 Task: Search round trip flight ticket for 4 adults, 2 children, 2 infants in seat and 1 infant on lap in premium economy from Laramie: Laramie Regional Airport to Evansville: Evansville Regional Airport on 5-3-2023 and return on 5-3-2023. Choice of flights is JetBlue. Number of bags: 9 checked bags. Price is upto 94000. Outbound departure time preference is 10:45.
Action: Mouse moved to (309, 261)
Screenshot: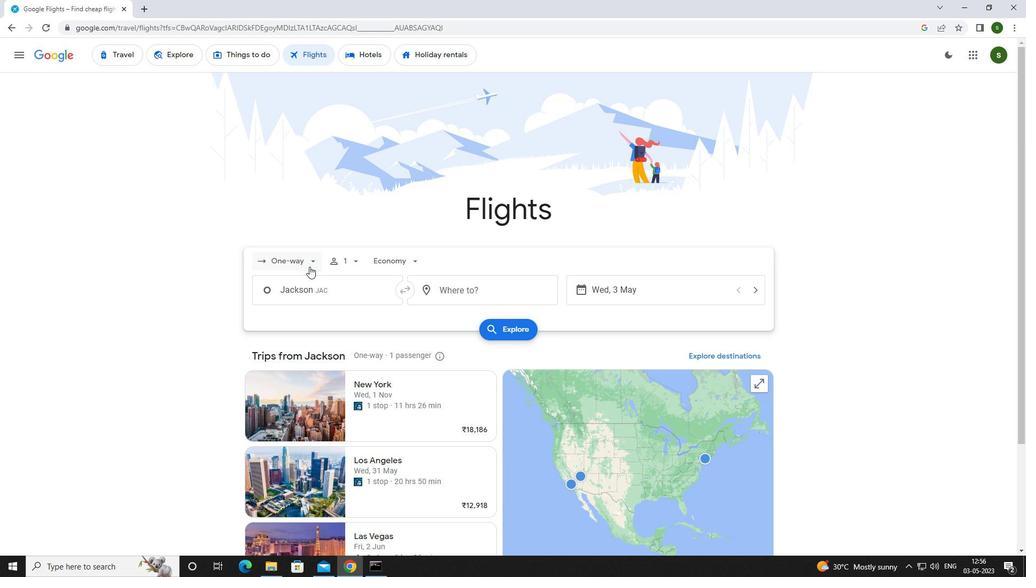 
Action: Mouse pressed left at (309, 261)
Screenshot: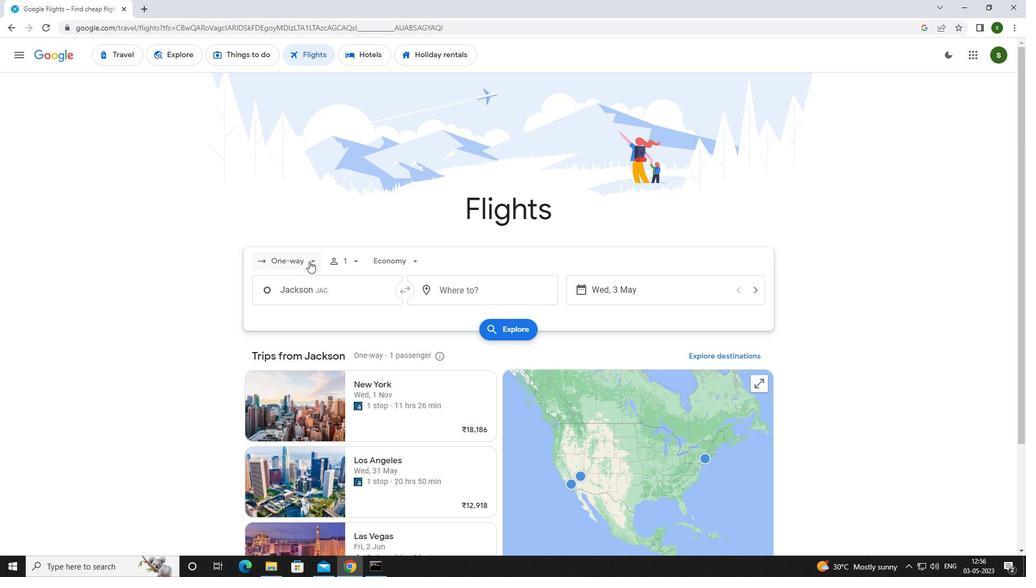 
Action: Mouse moved to (310, 290)
Screenshot: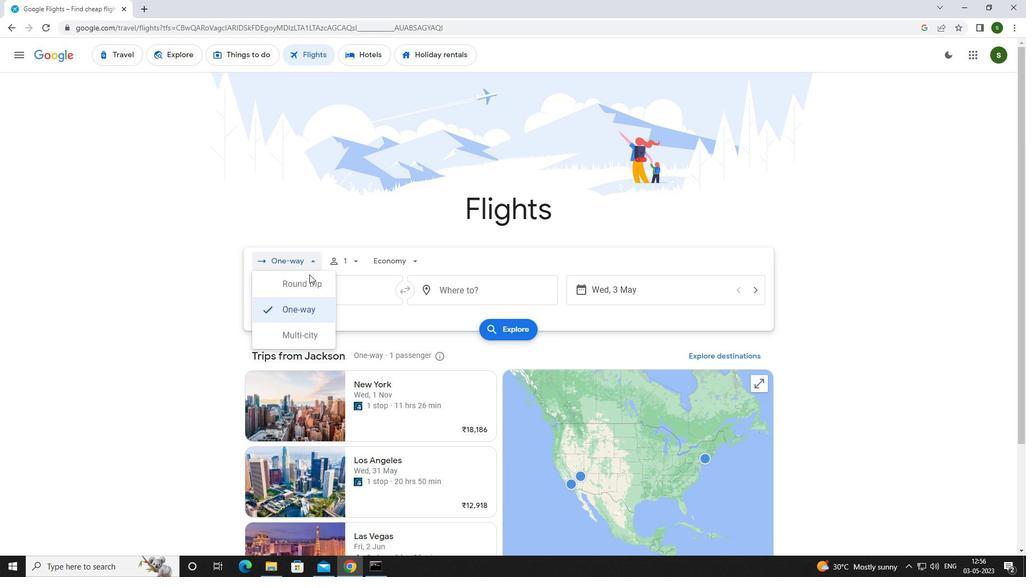 
Action: Mouse pressed left at (310, 290)
Screenshot: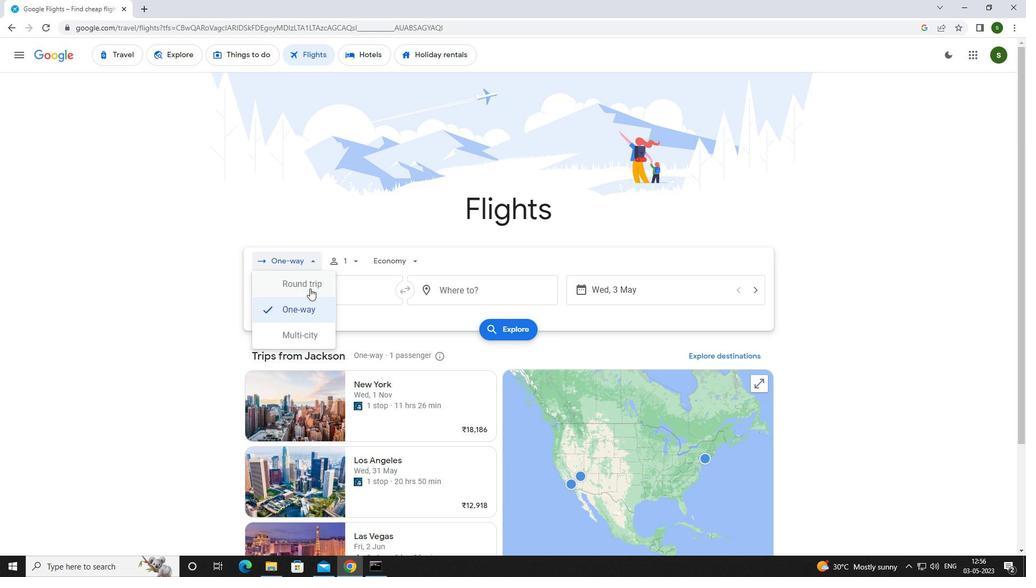 
Action: Mouse moved to (362, 263)
Screenshot: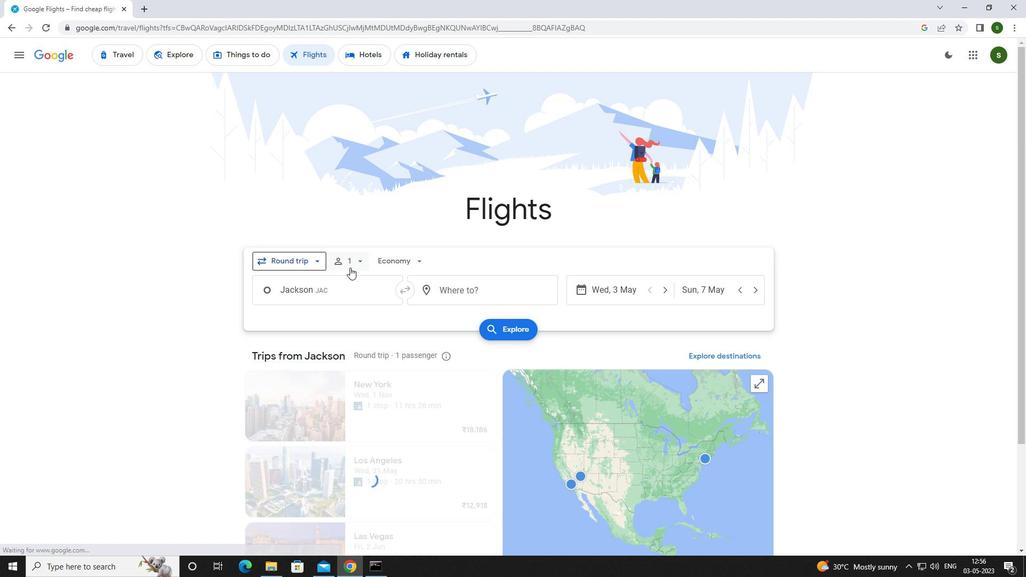 
Action: Mouse pressed left at (362, 263)
Screenshot: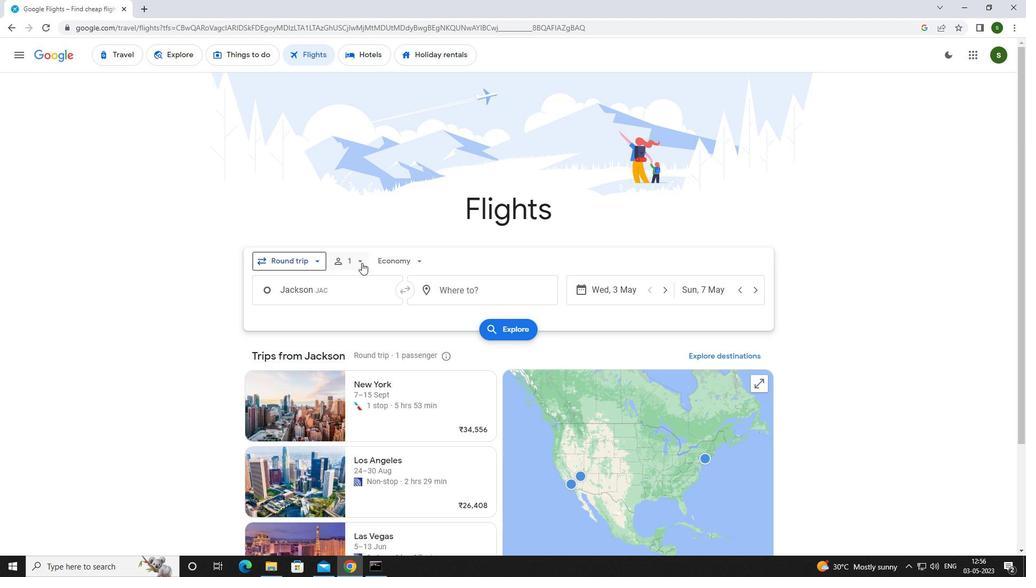 
Action: Mouse moved to (440, 288)
Screenshot: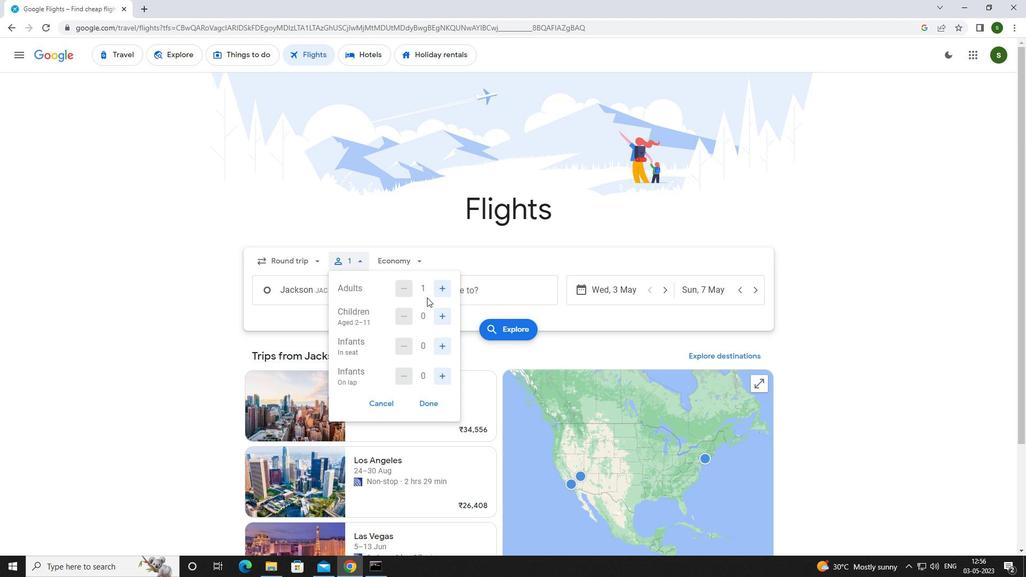 
Action: Mouse pressed left at (440, 288)
Screenshot: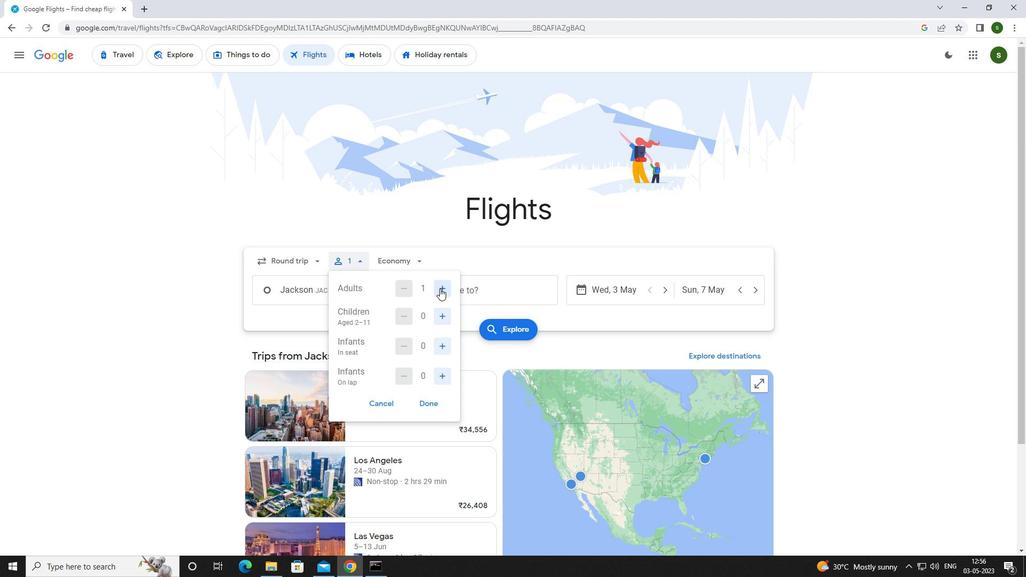 
Action: Mouse pressed left at (440, 288)
Screenshot: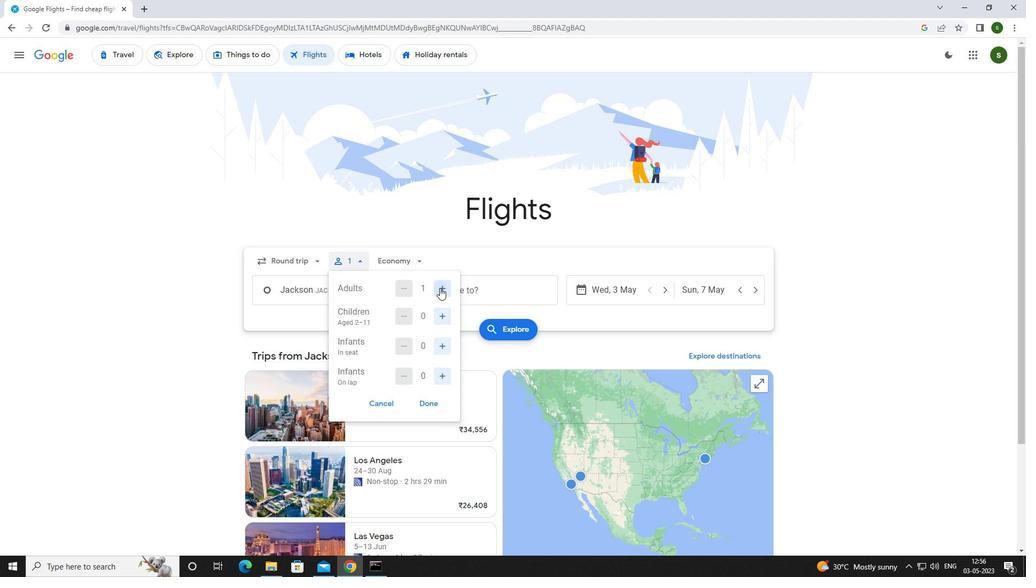 
Action: Mouse pressed left at (440, 288)
Screenshot: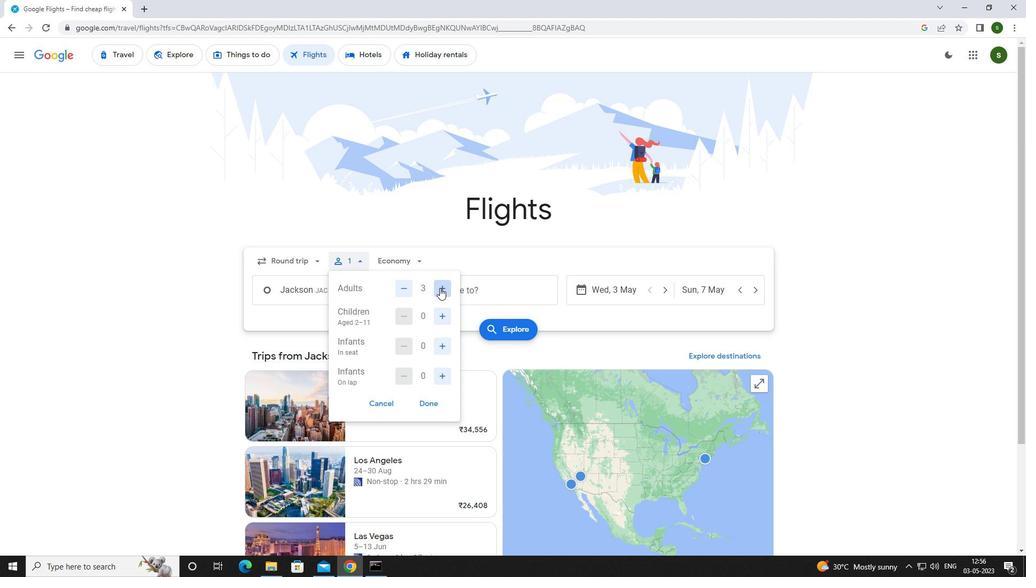 
Action: Mouse moved to (439, 306)
Screenshot: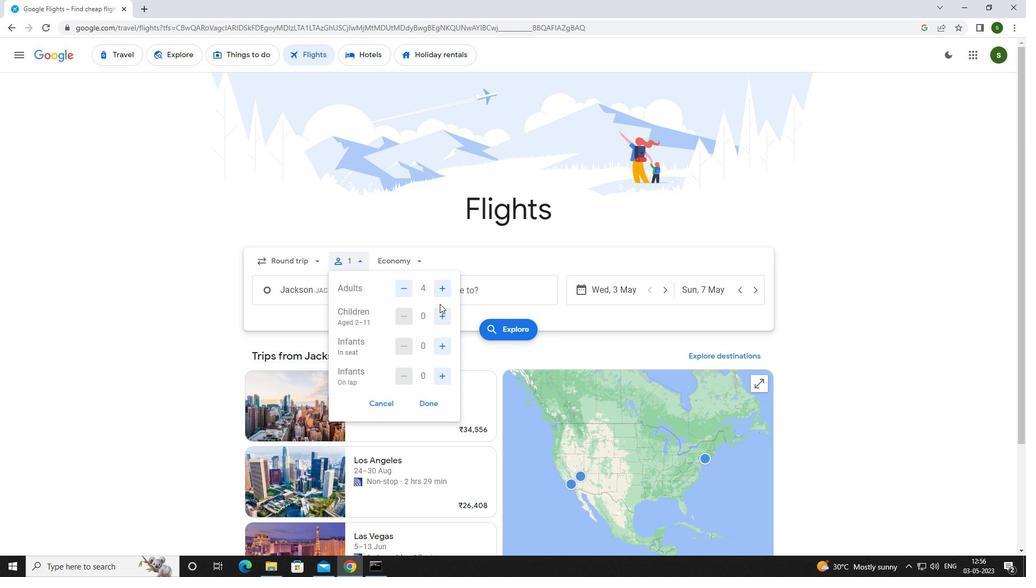 
Action: Mouse pressed left at (439, 306)
Screenshot: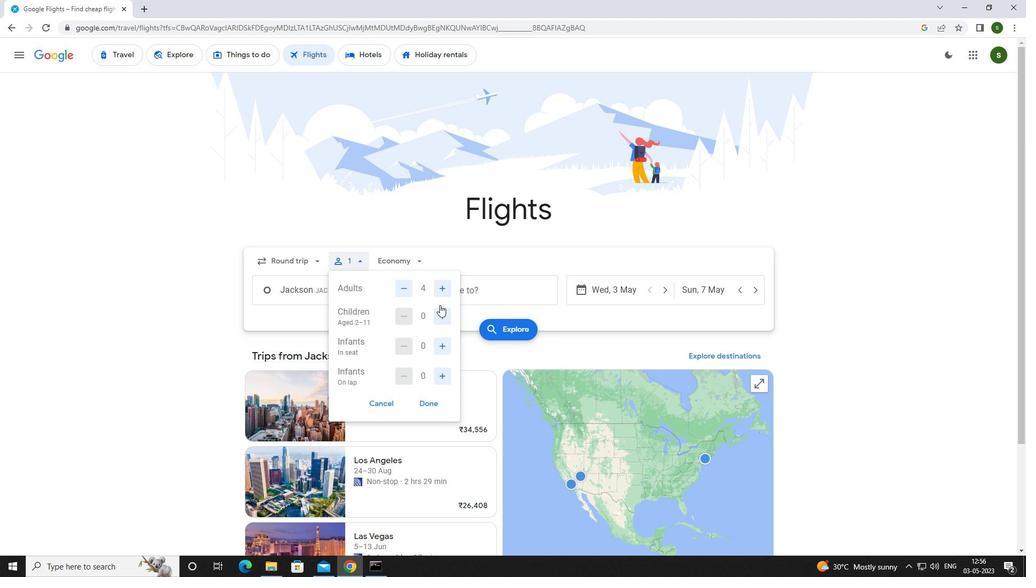 
Action: Mouse pressed left at (439, 306)
Screenshot: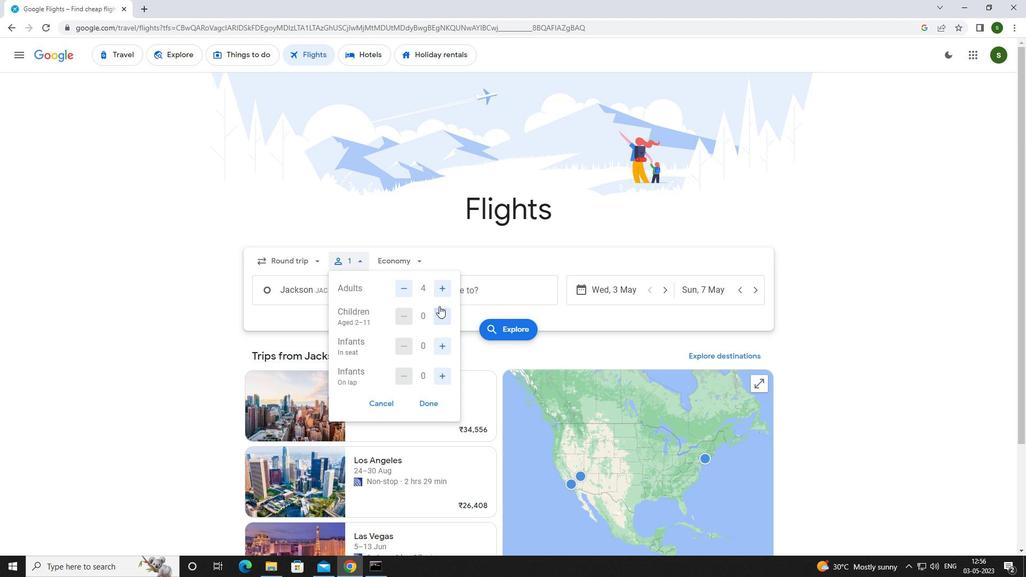 
Action: Mouse moved to (440, 348)
Screenshot: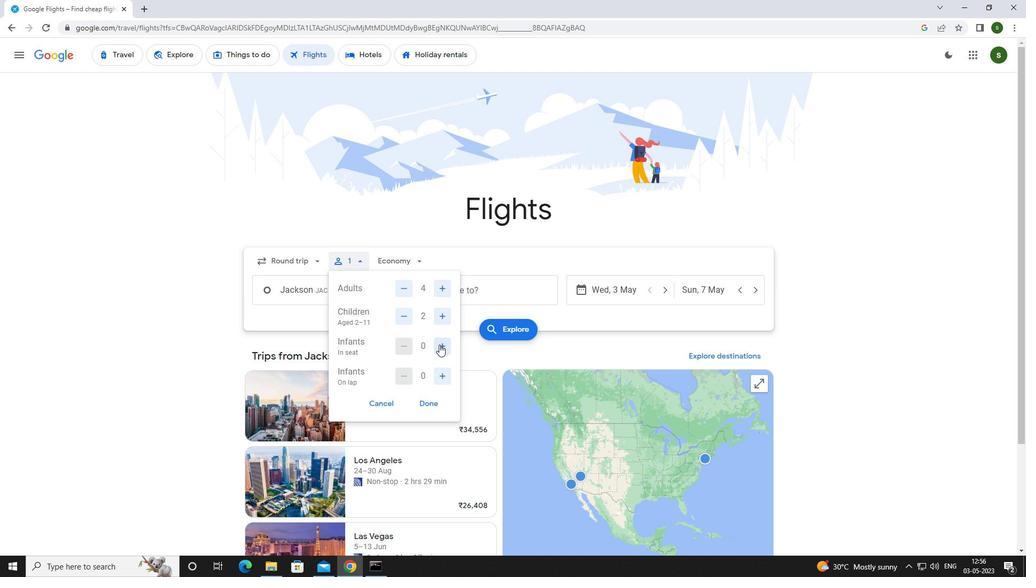 
Action: Mouse pressed left at (440, 348)
Screenshot: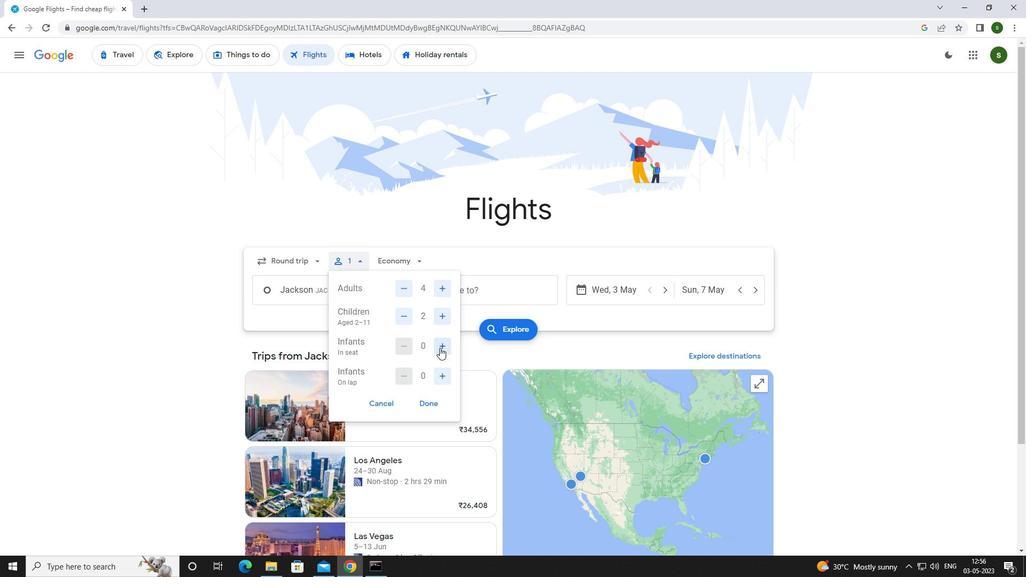 
Action: Mouse pressed left at (440, 348)
Screenshot: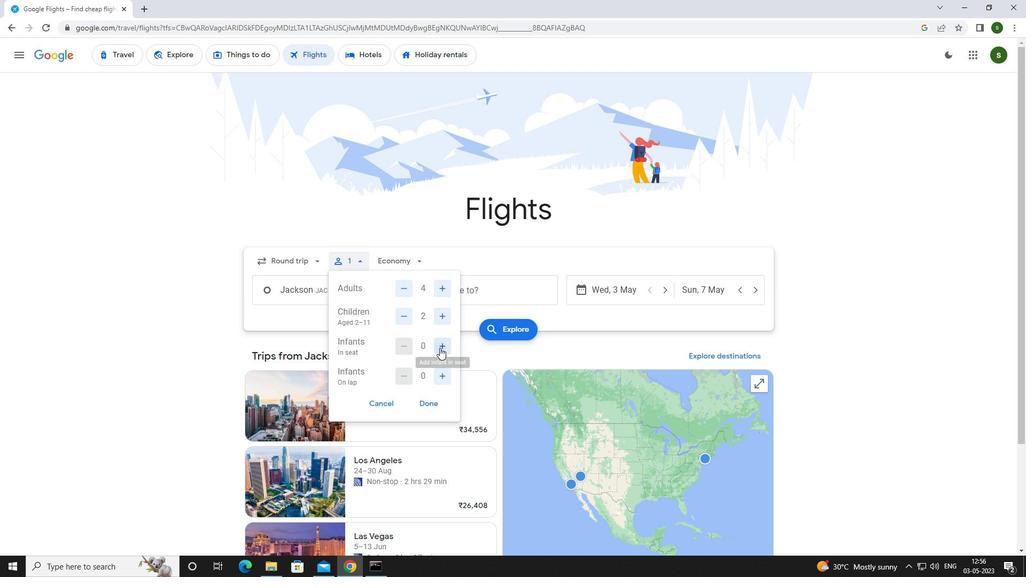 
Action: Mouse moved to (442, 377)
Screenshot: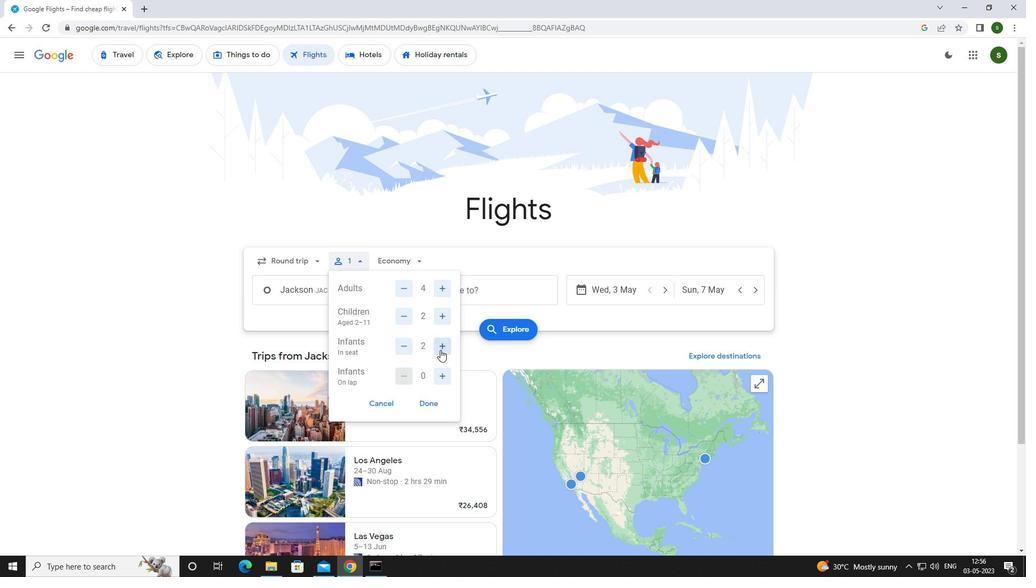 
Action: Mouse pressed left at (442, 377)
Screenshot: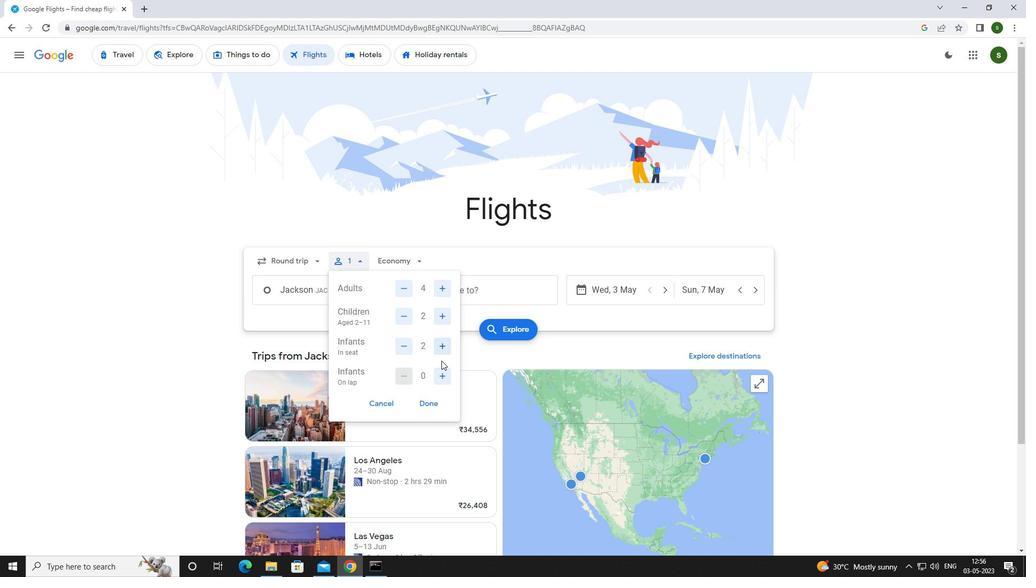 
Action: Mouse moved to (415, 265)
Screenshot: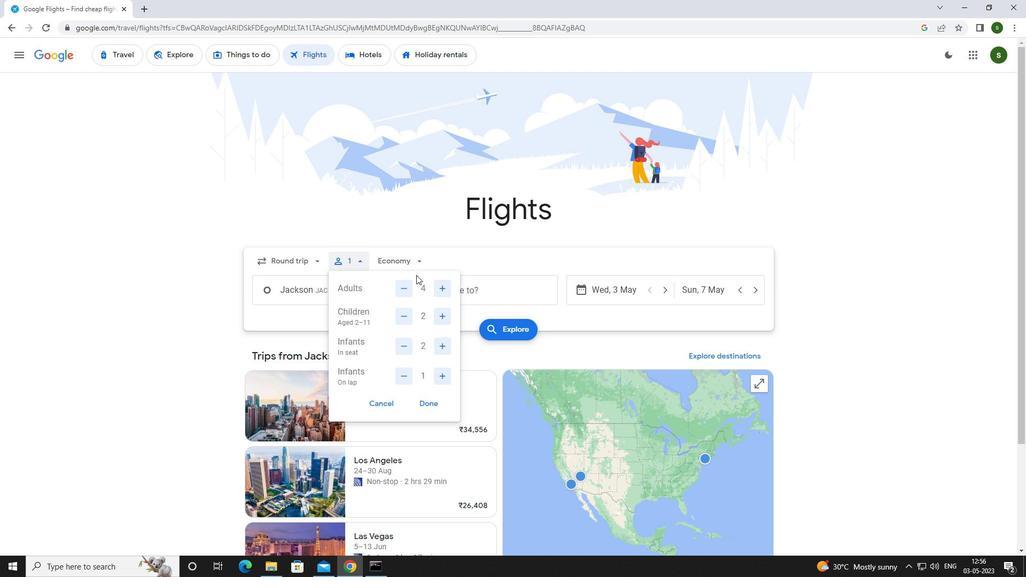 
Action: Mouse pressed left at (415, 265)
Screenshot: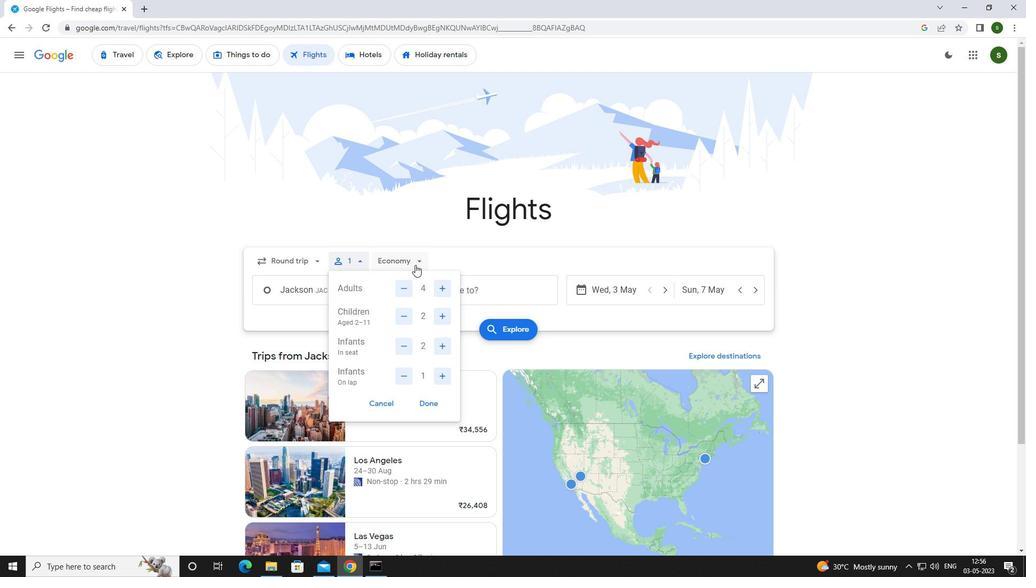 
Action: Mouse moved to (422, 313)
Screenshot: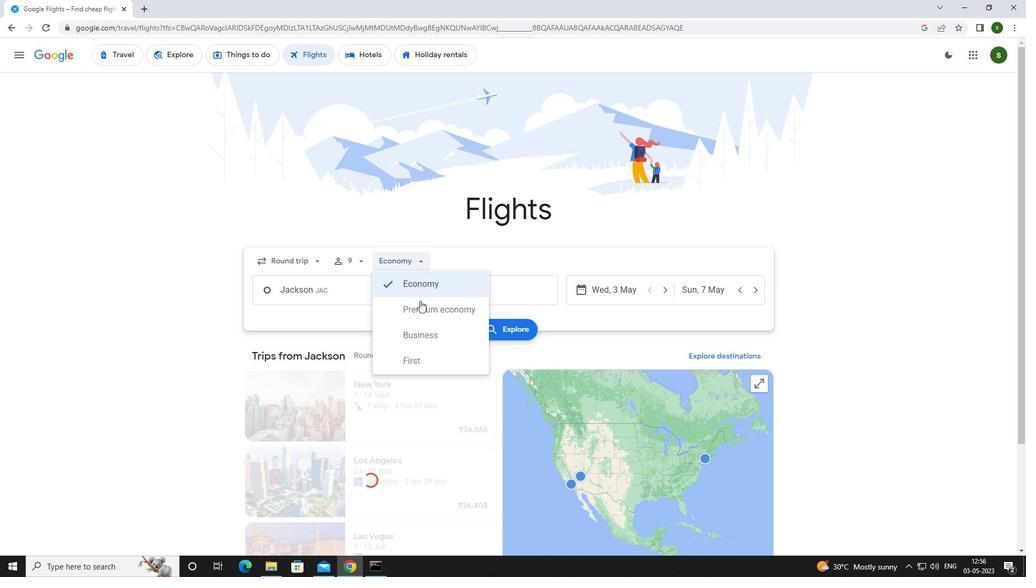 
Action: Mouse pressed left at (422, 313)
Screenshot: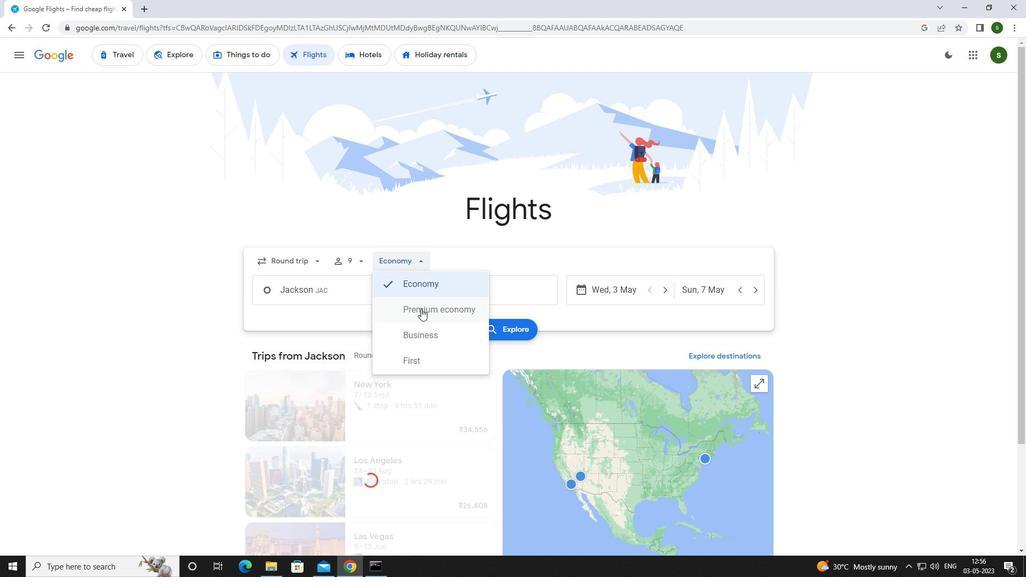 
Action: Mouse moved to (371, 292)
Screenshot: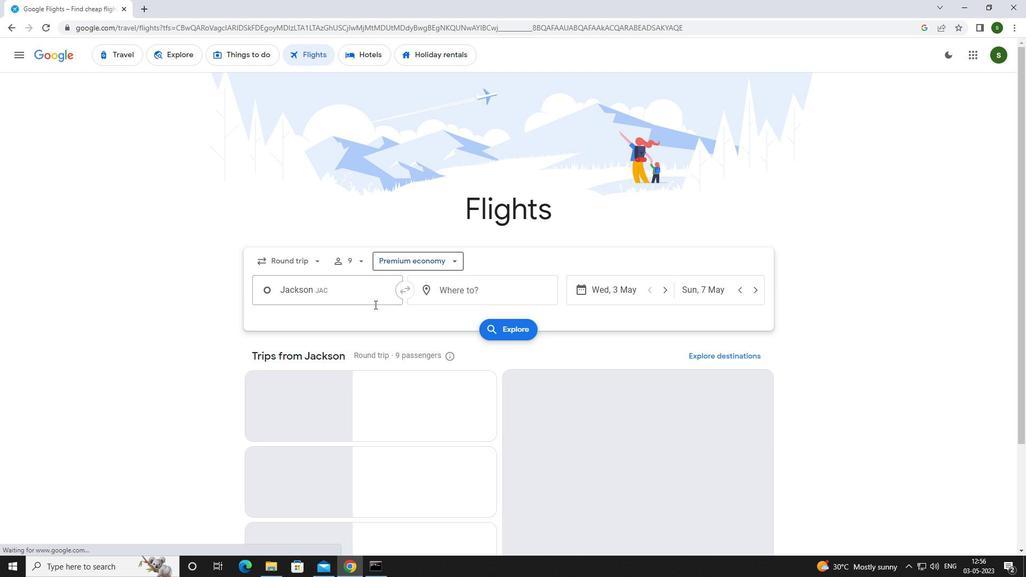
Action: Mouse pressed left at (371, 292)
Screenshot: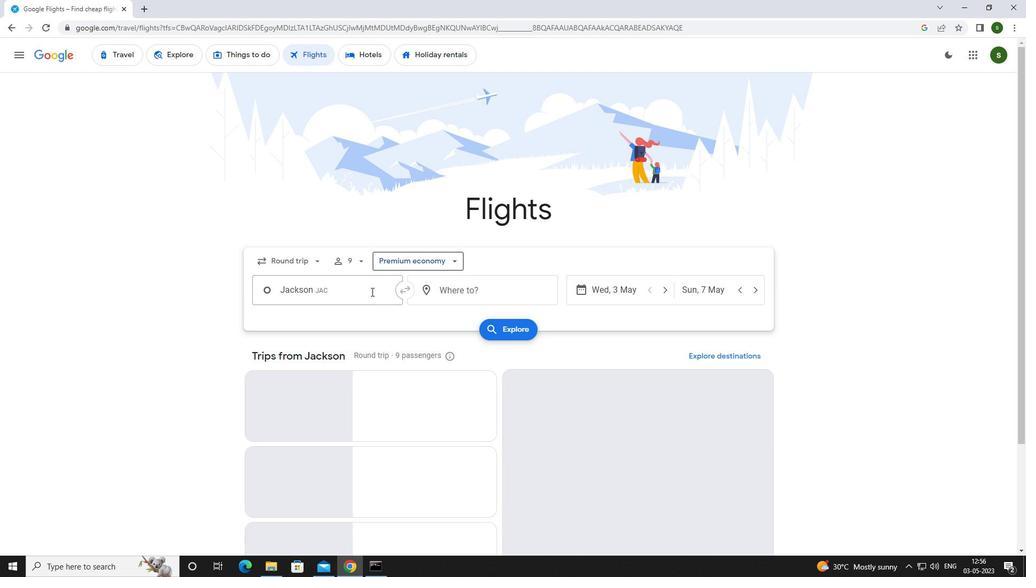 
Action: Mouse moved to (371, 291)
Screenshot: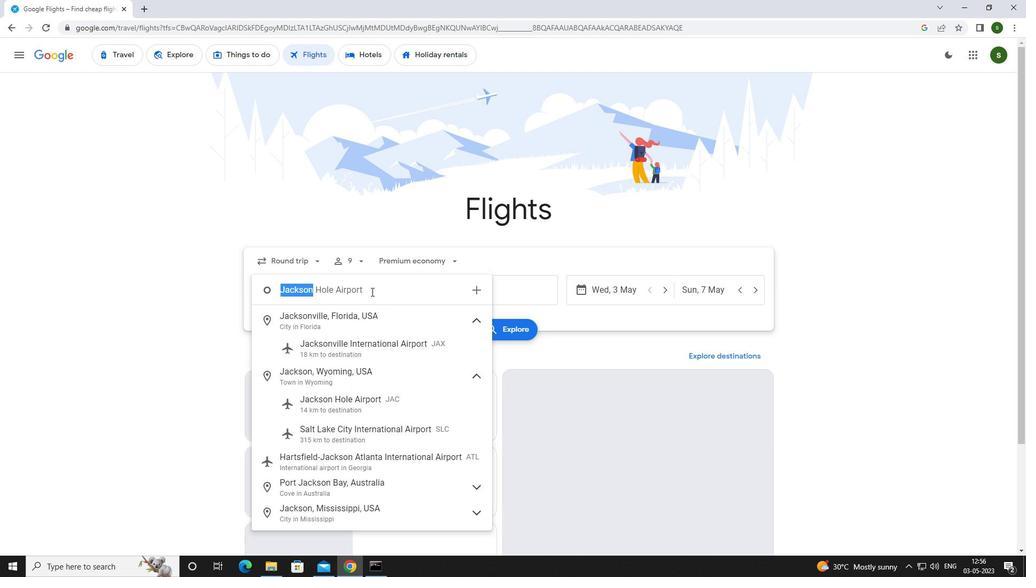 
Action: Key pressed <Key.caps_lock>l<Key.caps_lock>ara
Screenshot: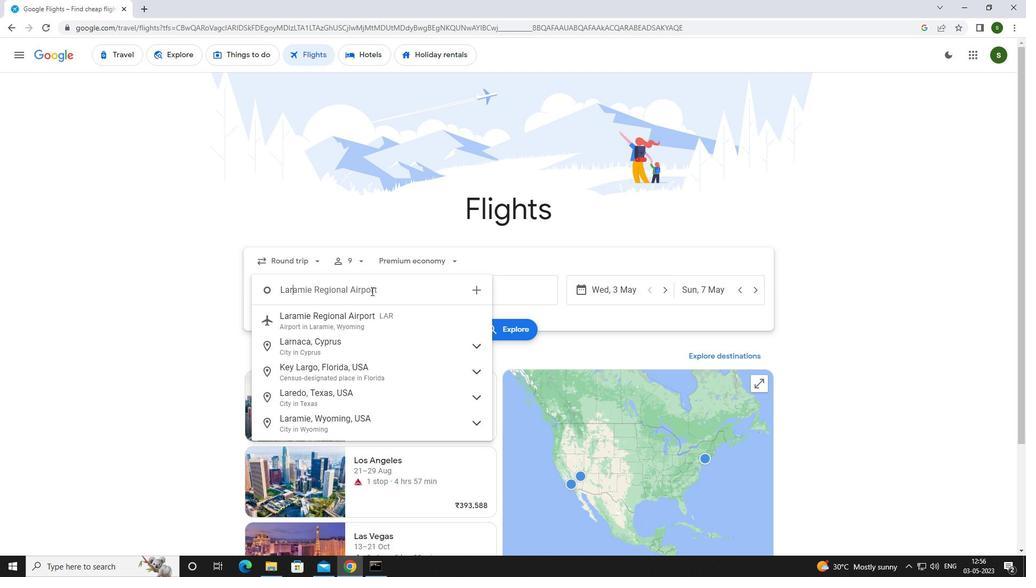 
Action: Mouse moved to (372, 374)
Screenshot: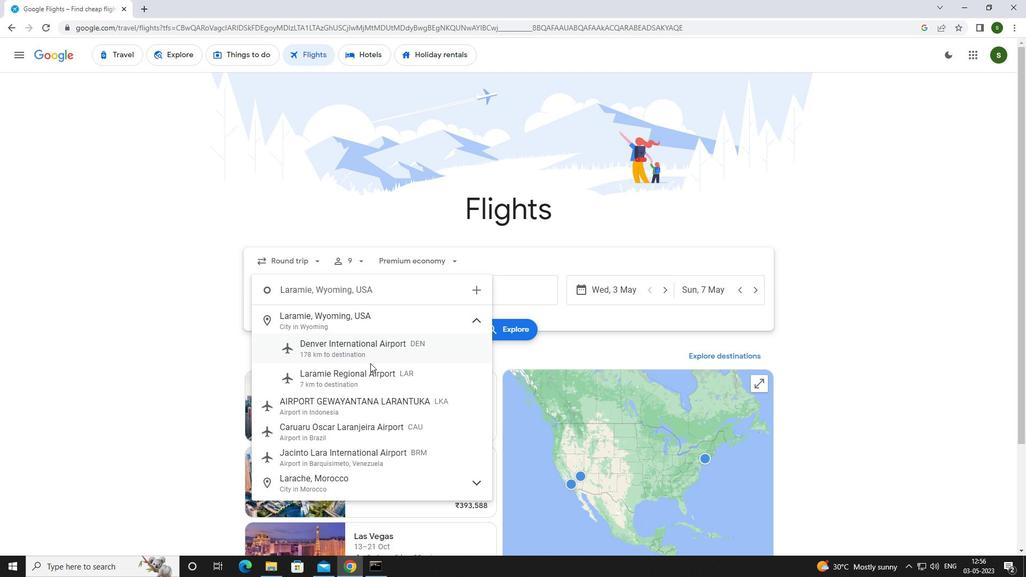 
Action: Mouse pressed left at (372, 374)
Screenshot: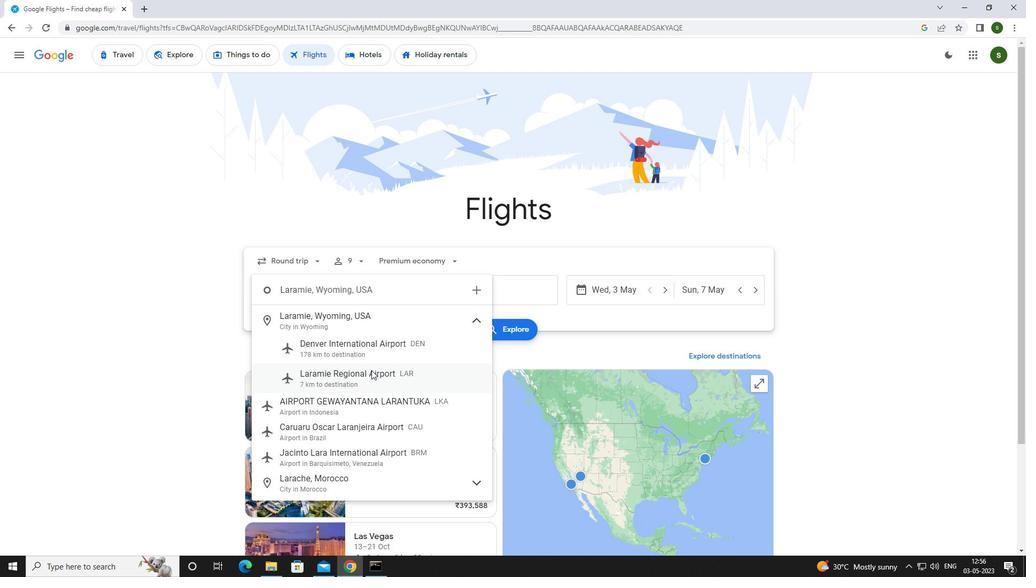 
Action: Mouse moved to (500, 290)
Screenshot: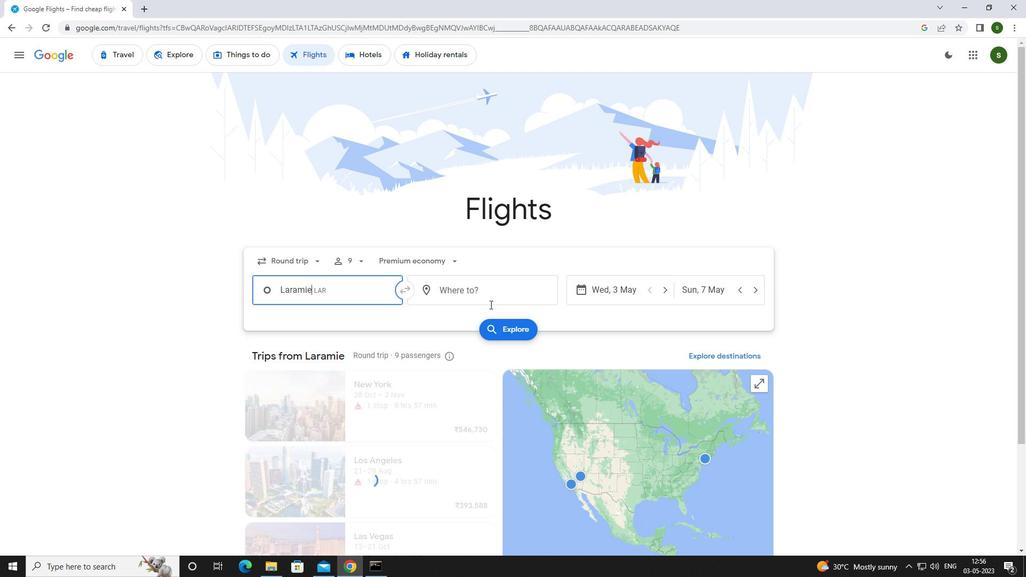 
Action: Mouse pressed left at (500, 290)
Screenshot: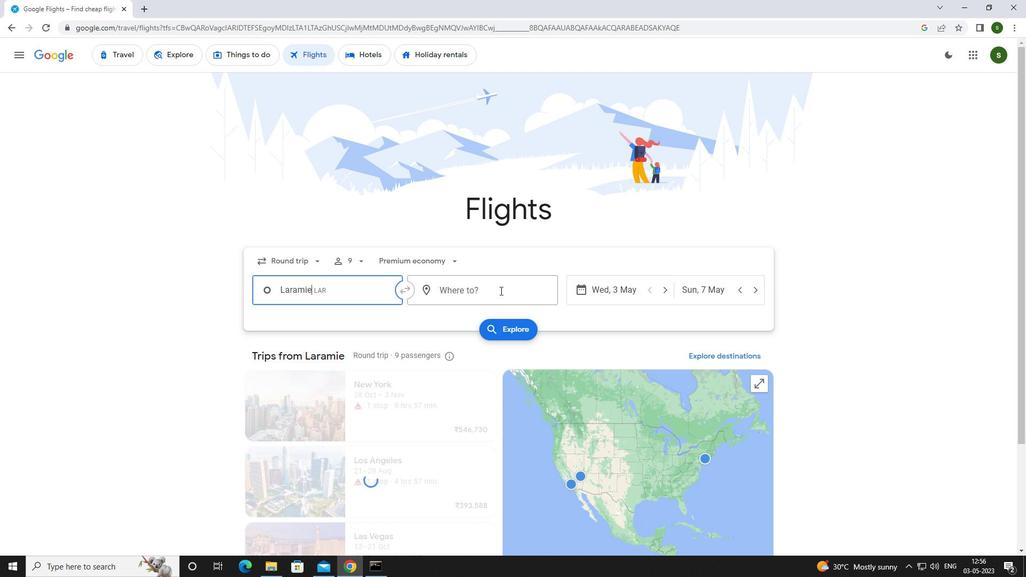 
Action: Key pressed <Key.caps_lock>e<Key.caps_lock>vansv
Screenshot: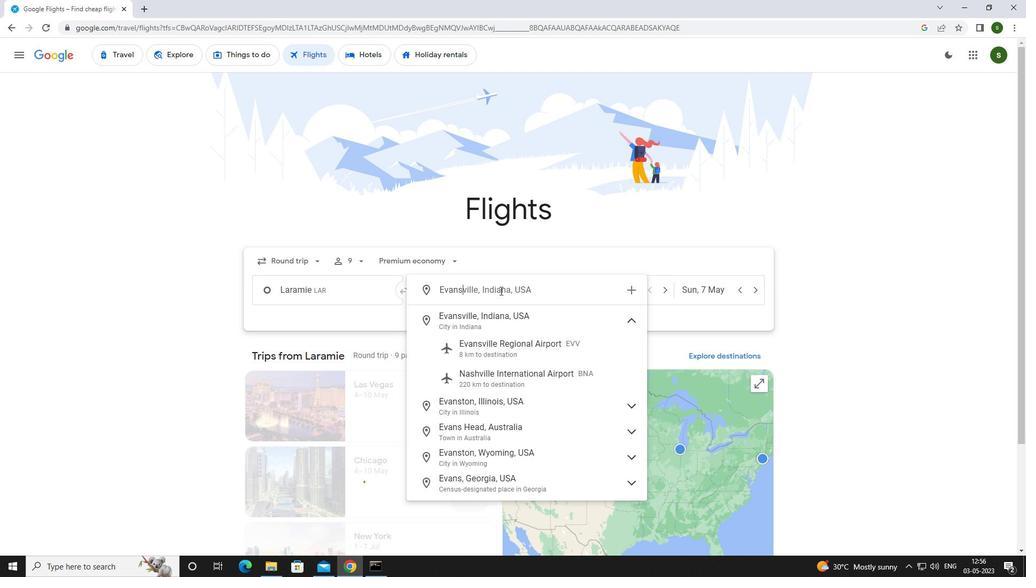
Action: Mouse moved to (504, 352)
Screenshot: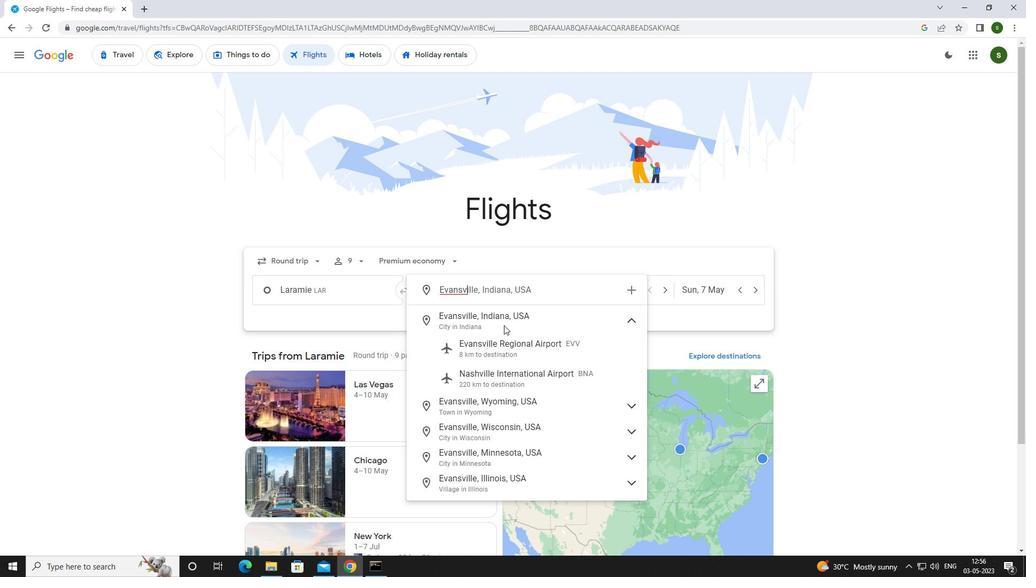 
Action: Mouse pressed left at (504, 352)
Screenshot: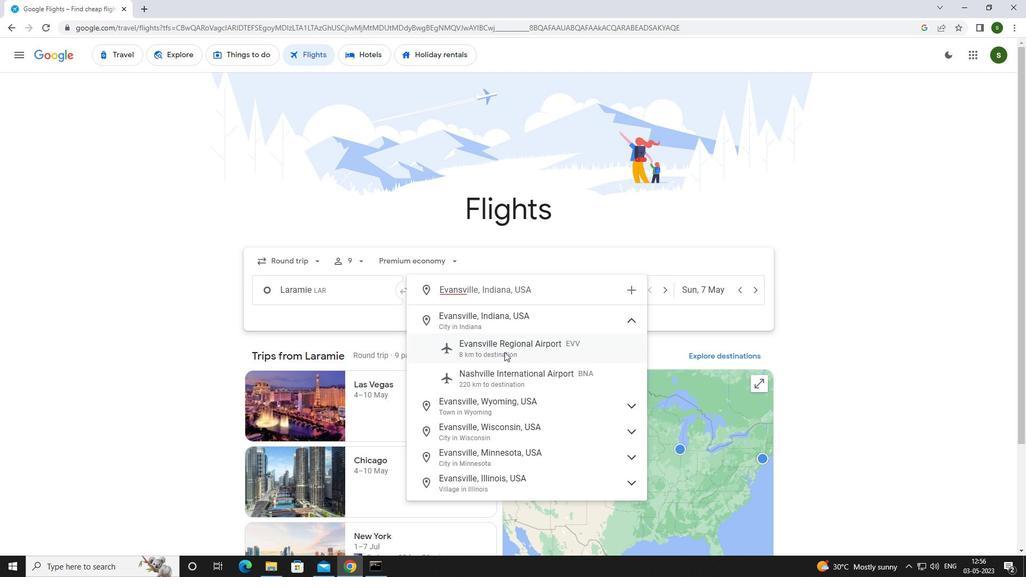 
Action: Mouse moved to (610, 293)
Screenshot: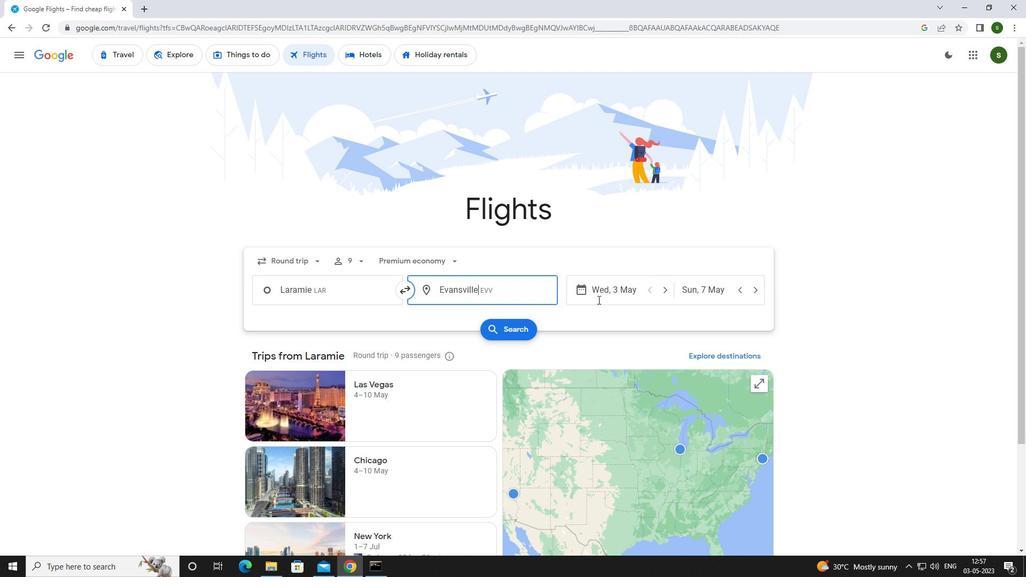 
Action: Mouse pressed left at (610, 293)
Screenshot: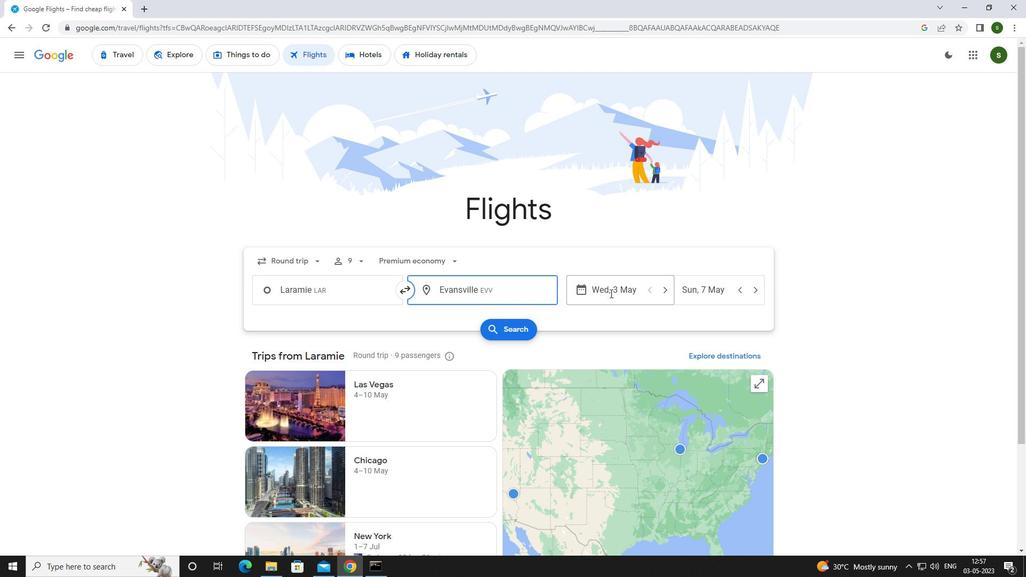 
Action: Mouse moved to (461, 366)
Screenshot: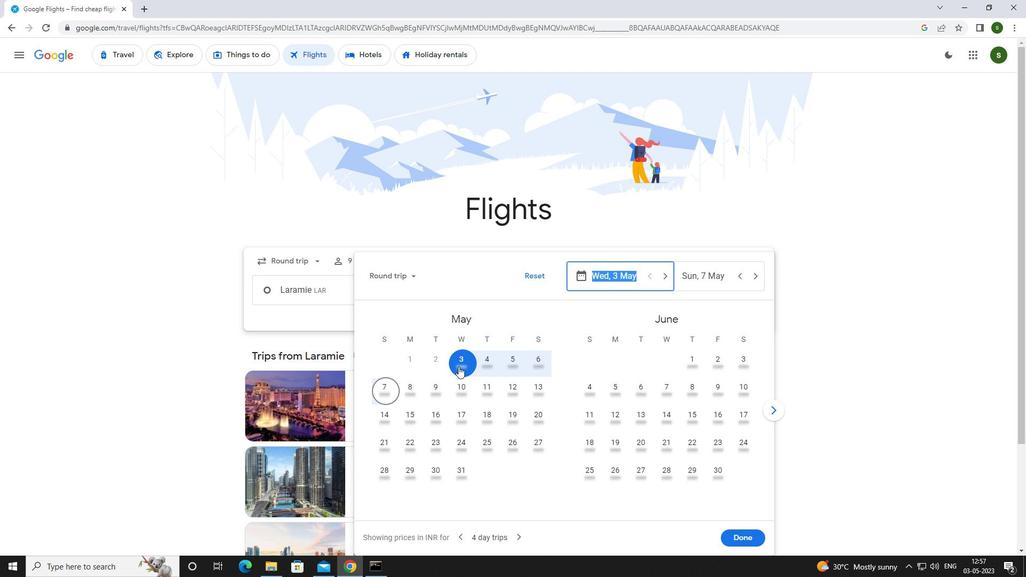 
Action: Mouse pressed left at (461, 366)
Screenshot: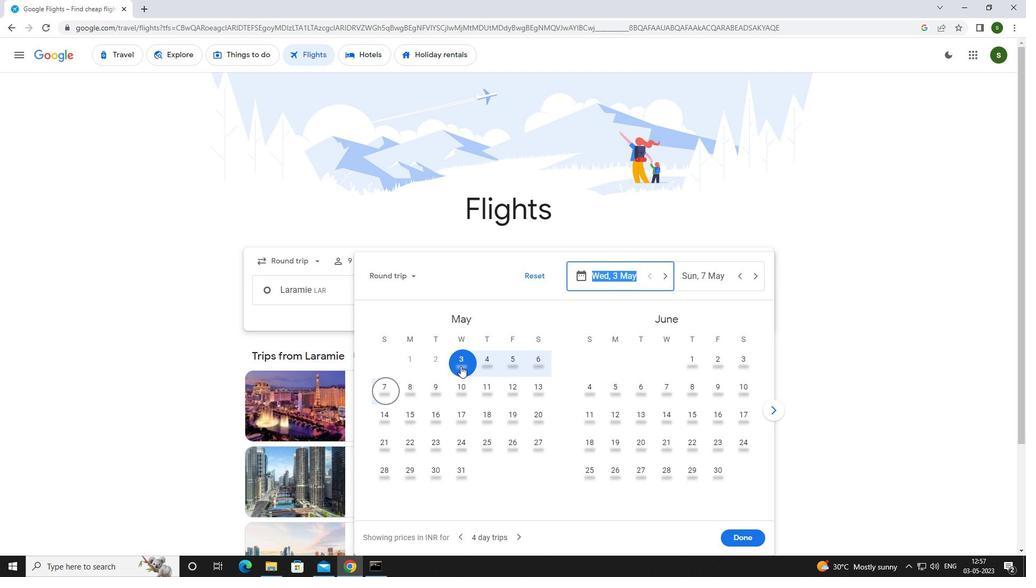 
Action: Mouse moved to (468, 364)
Screenshot: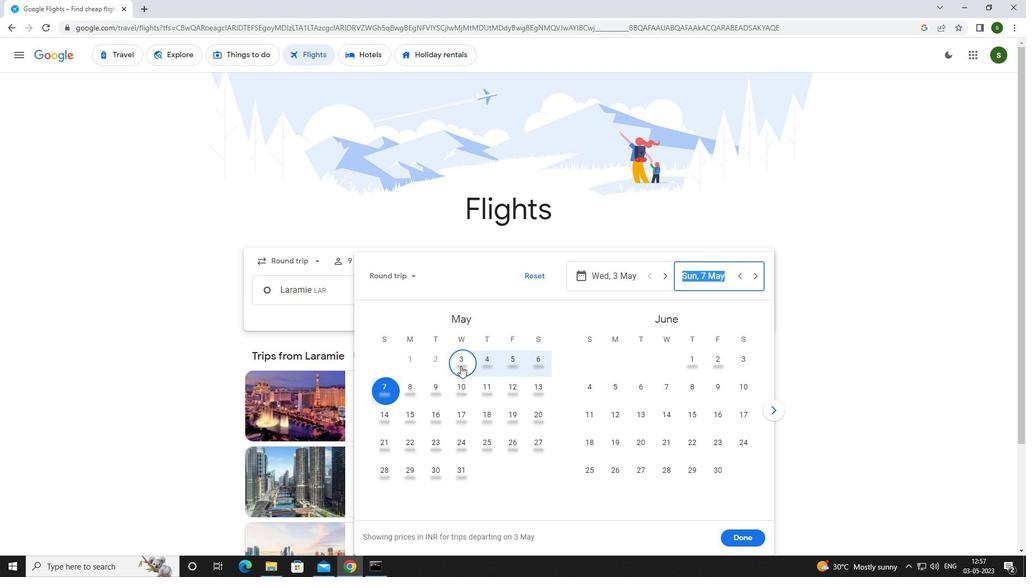
Action: Mouse pressed left at (468, 364)
Screenshot: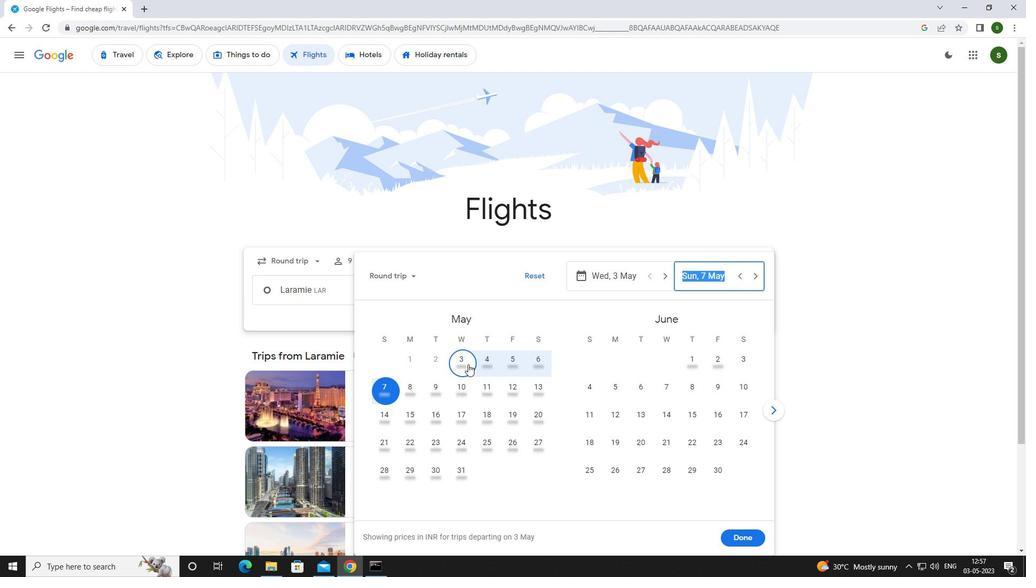 
Action: Mouse moved to (728, 533)
Screenshot: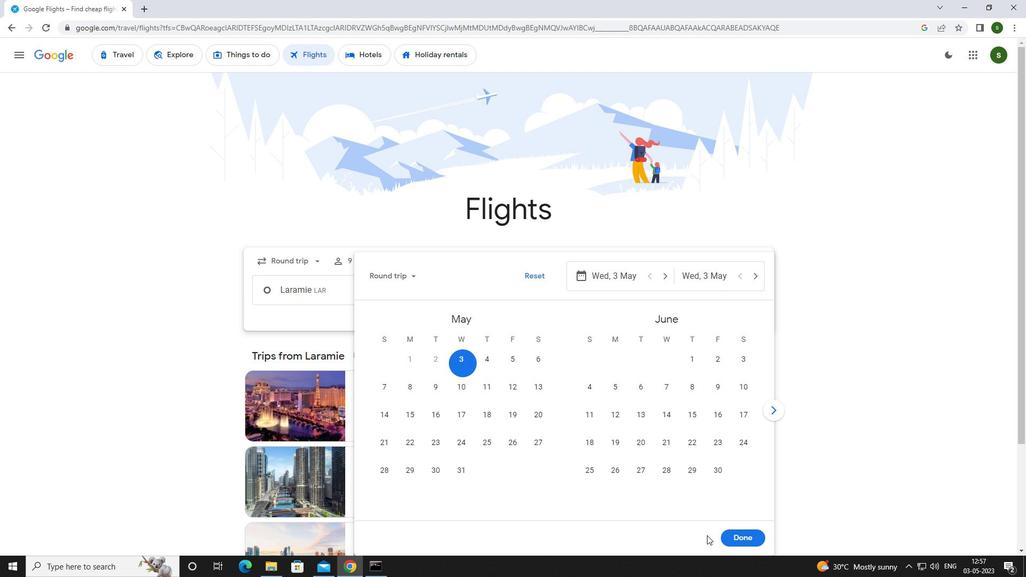 
Action: Mouse pressed left at (728, 533)
Screenshot: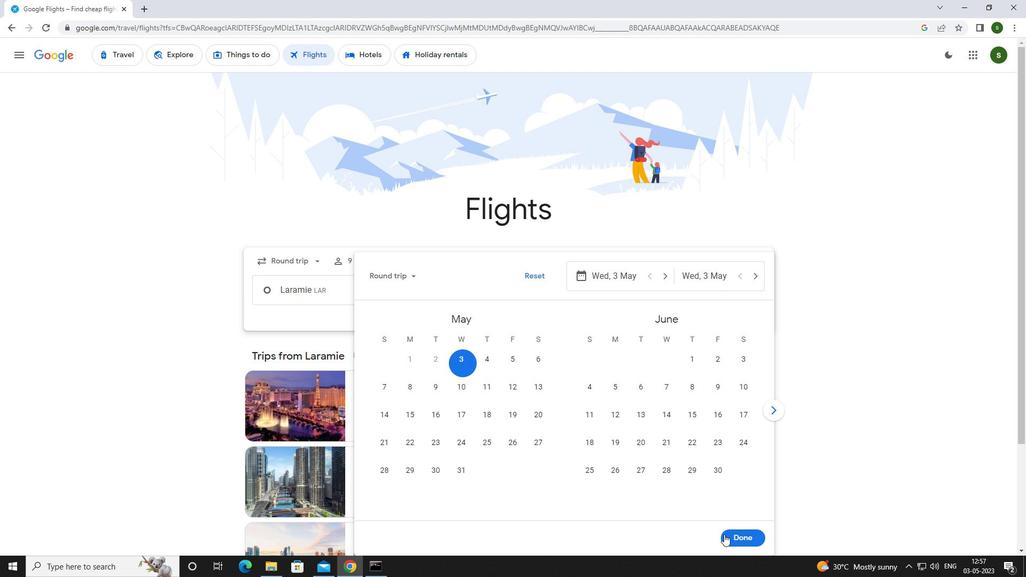 
Action: Mouse moved to (504, 329)
Screenshot: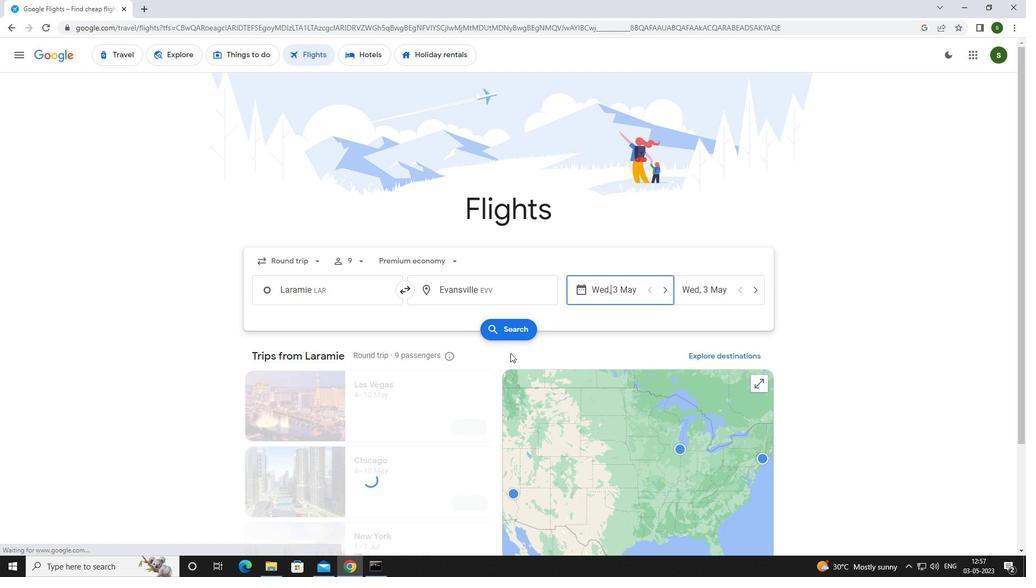 
Action: Mouse pressed left at (504, 329)
Screenshot: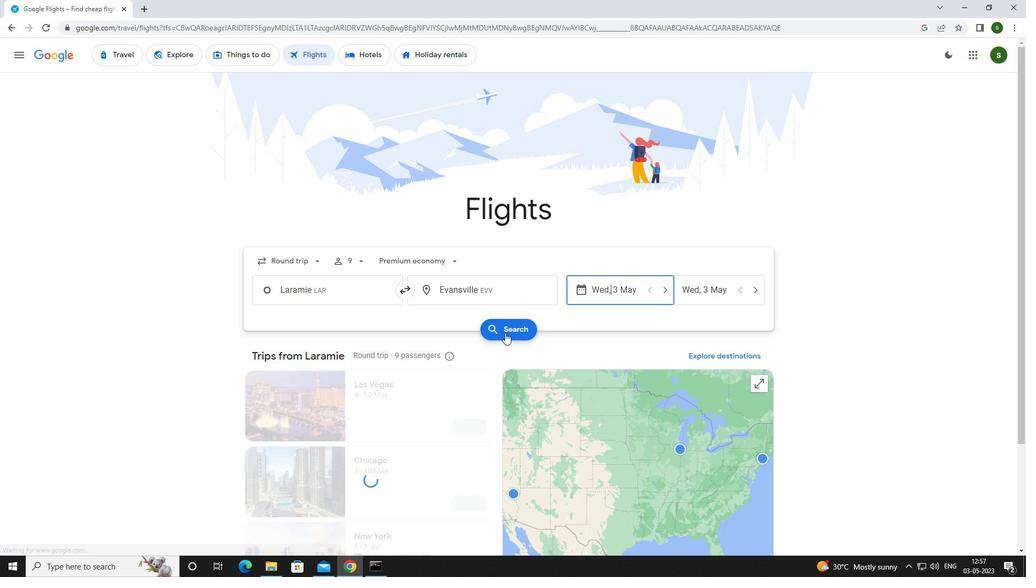 
Action: Mouse moved to (275, 147)
Screenshot: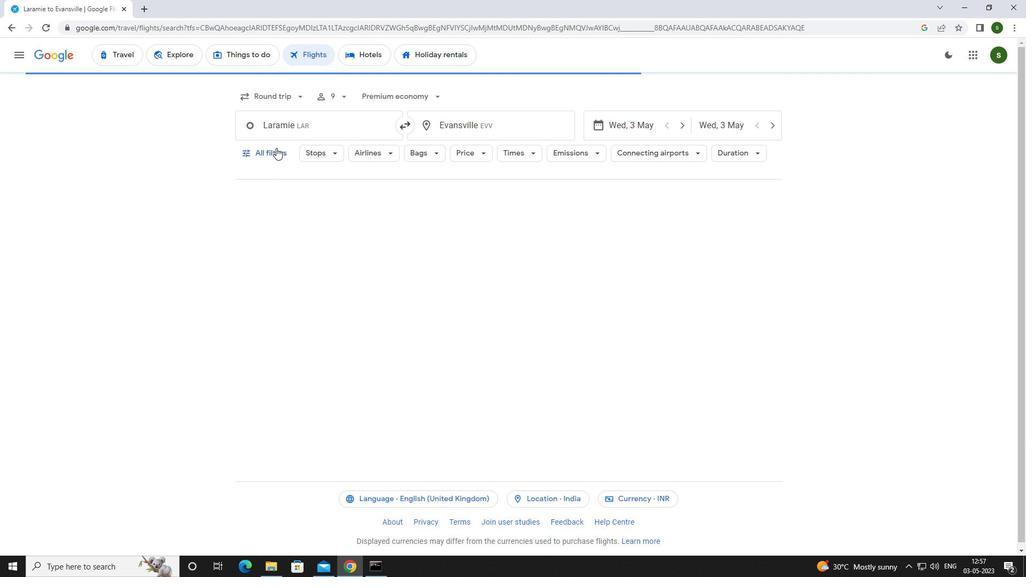 
Action: Mouse pressed left at (275, 147)
Screenshot: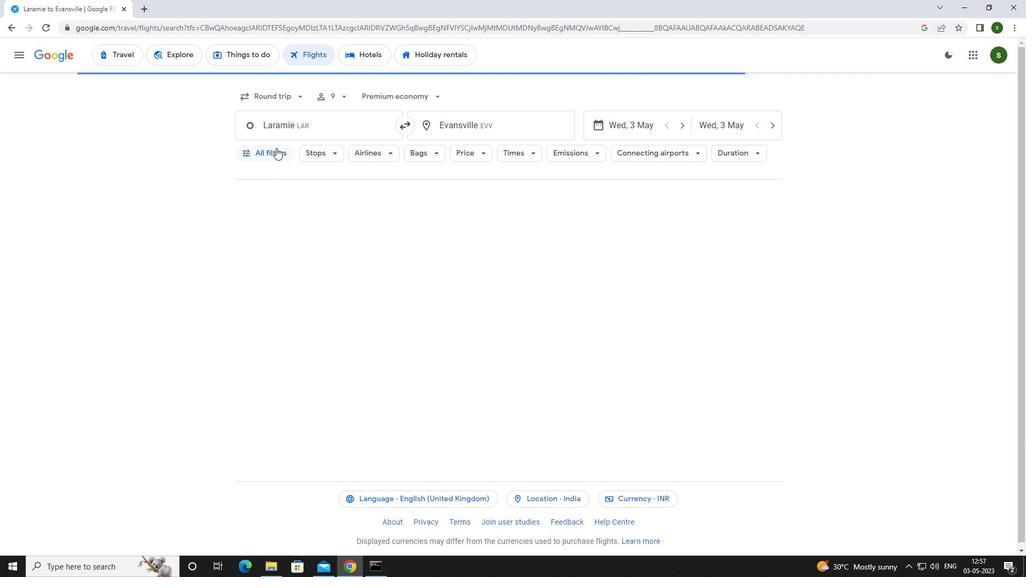 
Action: Mouse moved to (397, 378)
Screenshot: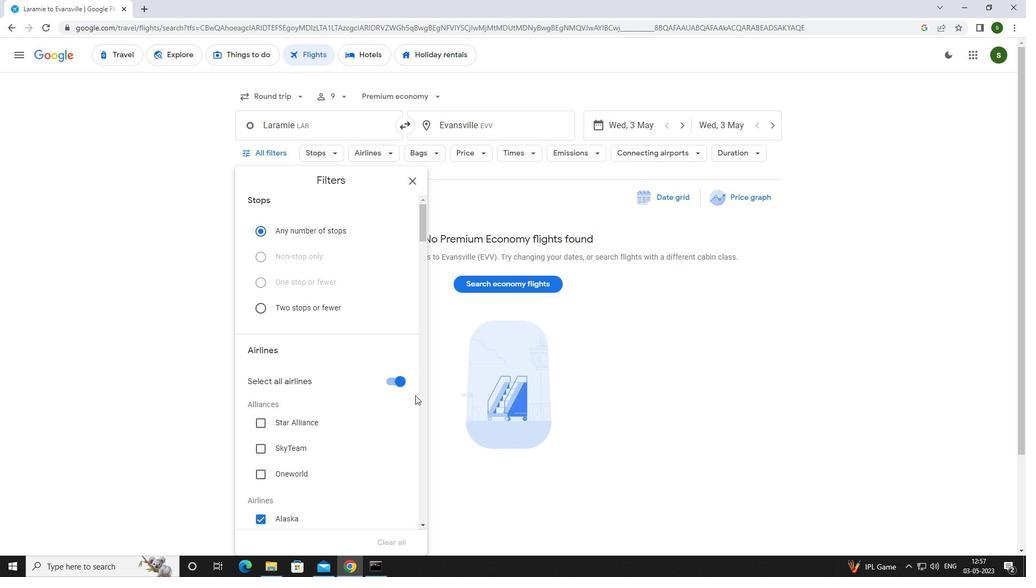 
Action: Mouse pressed left at (397, 378)
Screenshot: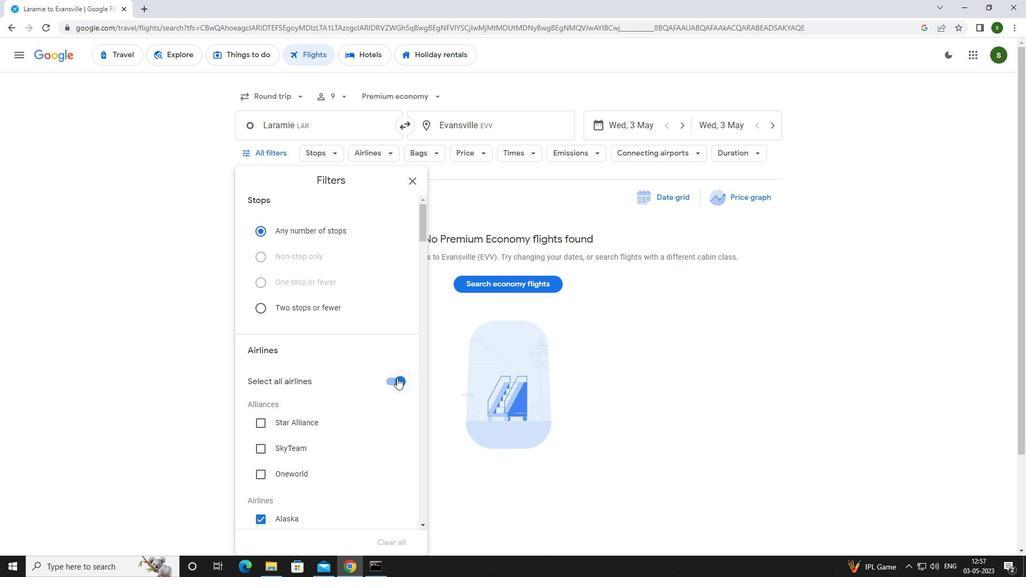 
Action: Mouse moved to (382, 338)
Screenshot: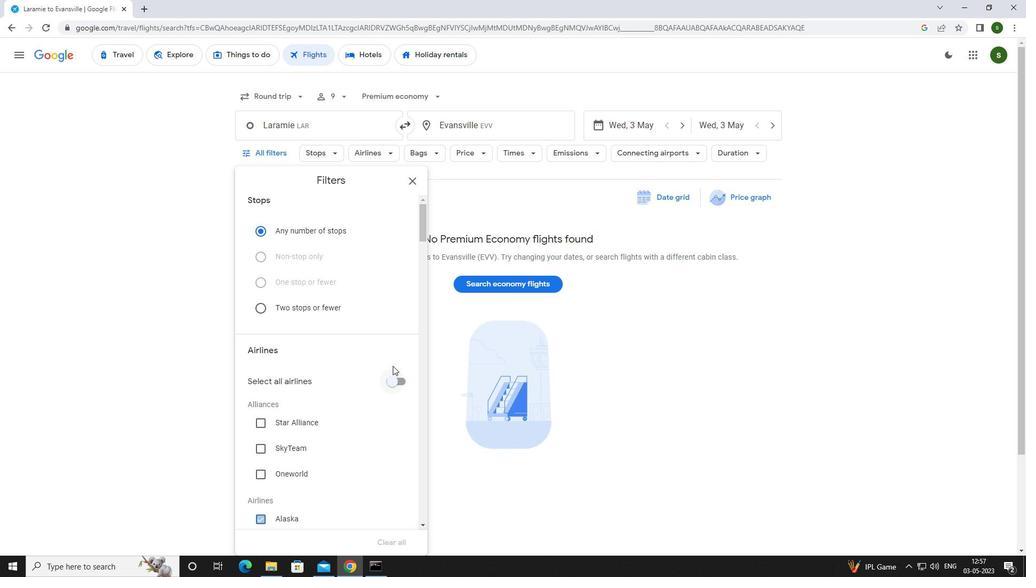 
Action: Mouse scrolled (382, 337) with delta (0, 0)
Screenshot: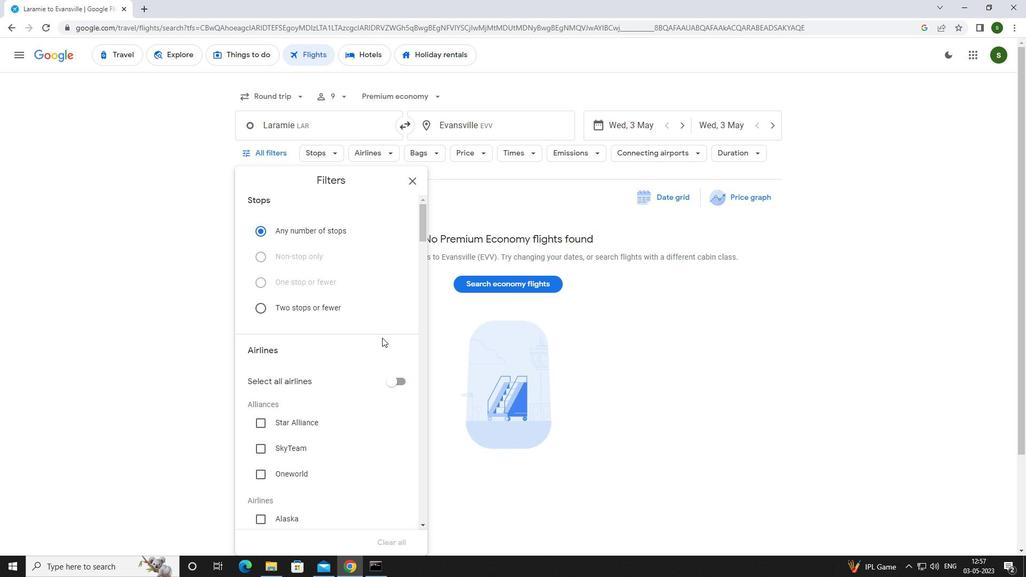 
Action: Mouse scrolled (382, 337) with delta (0, 0)
Screenshot: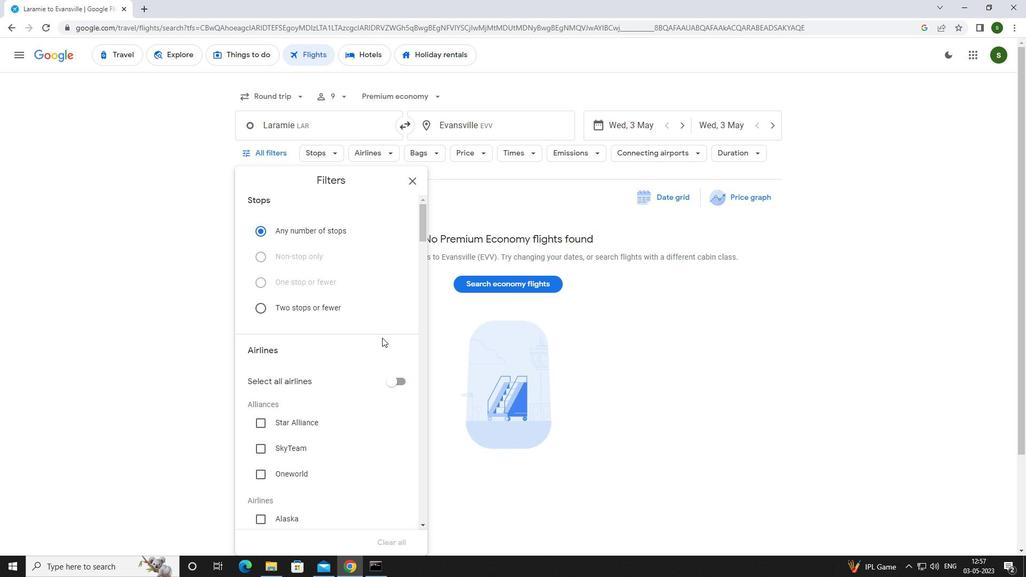 
Action: Mouse scrolled (382, 337) with delta (0, 0)
Screenshot: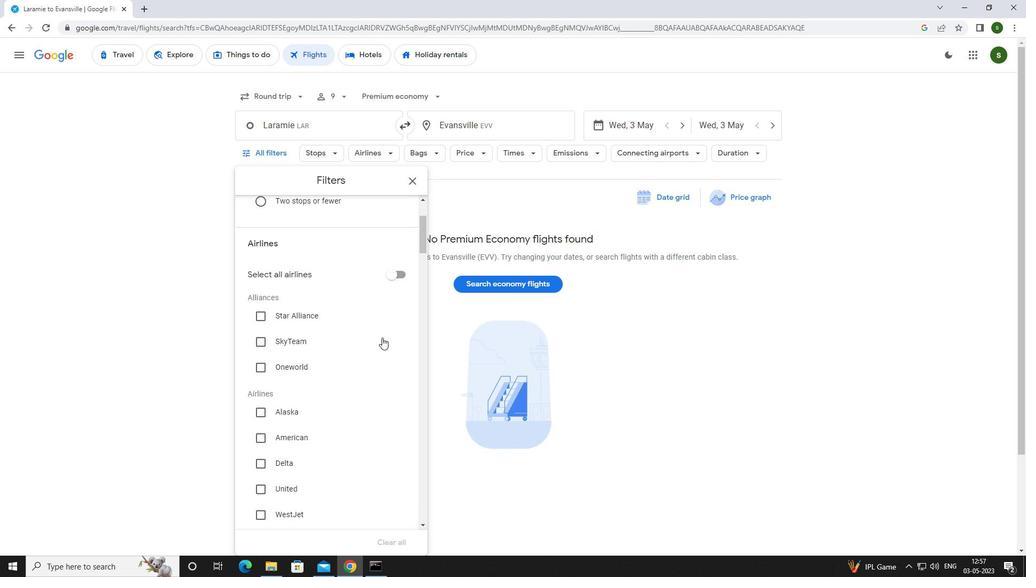 
Action: Mouse scrolled (382, 337) with delta (0, 0)
Screenshot: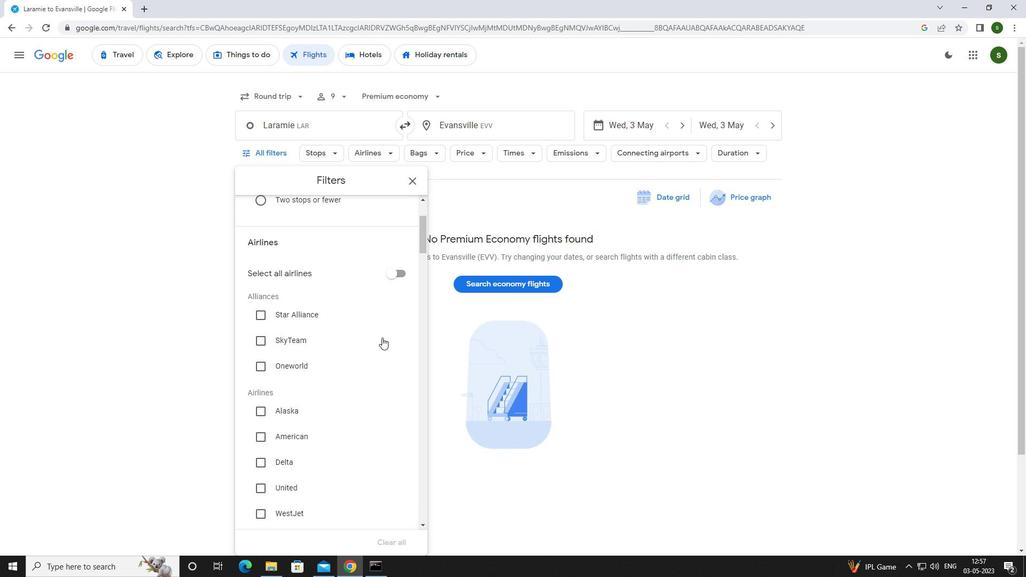 
Action: Mouse scrolled (382, 337) with delta (0, 0)
Screenshot: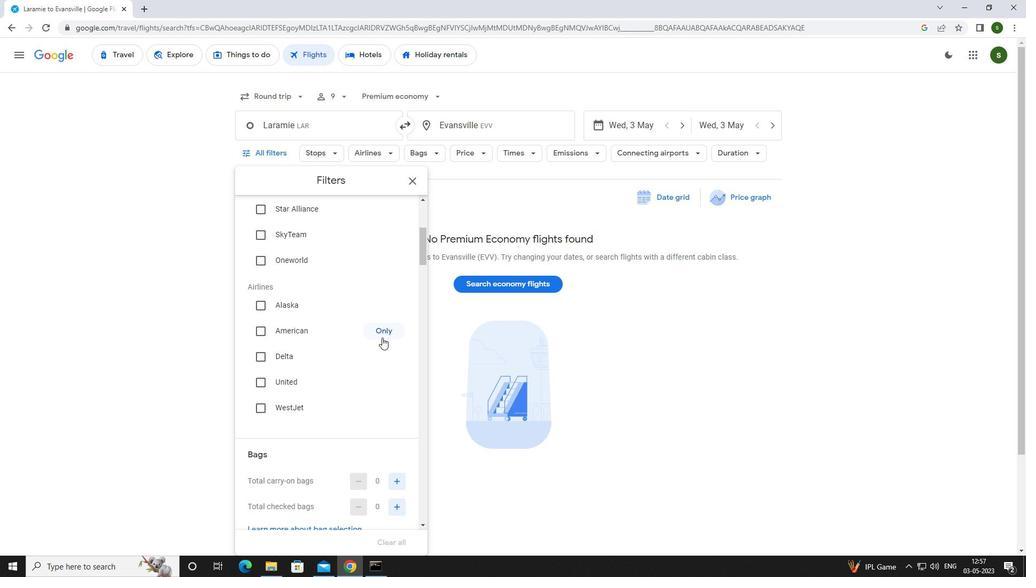
Action: Mouse scrolled (382, 337) with delta (0, 0)
Screenshot: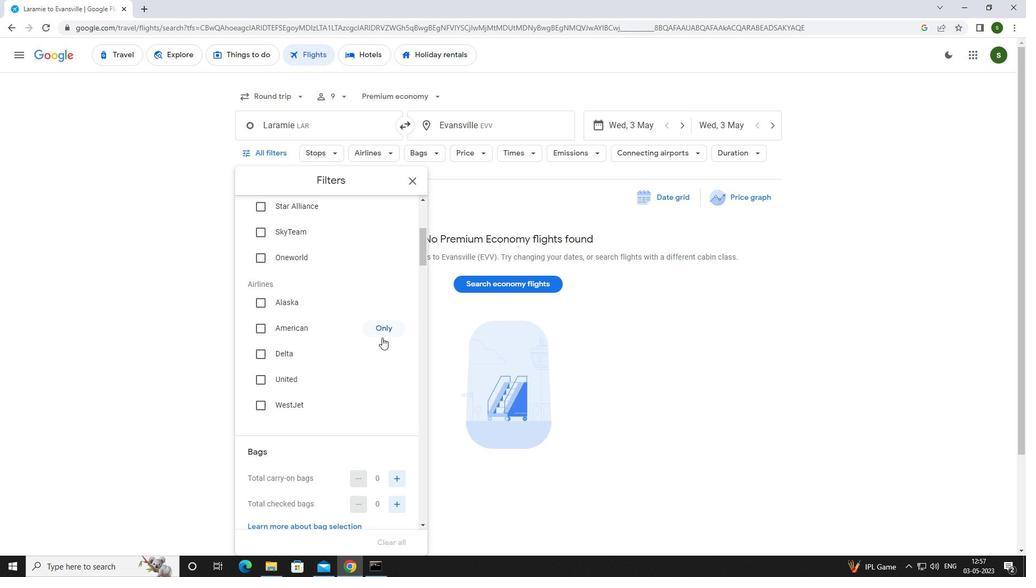 
Action: Mouse scrolled (382, 337) with delta (0, 0)
Screenshot: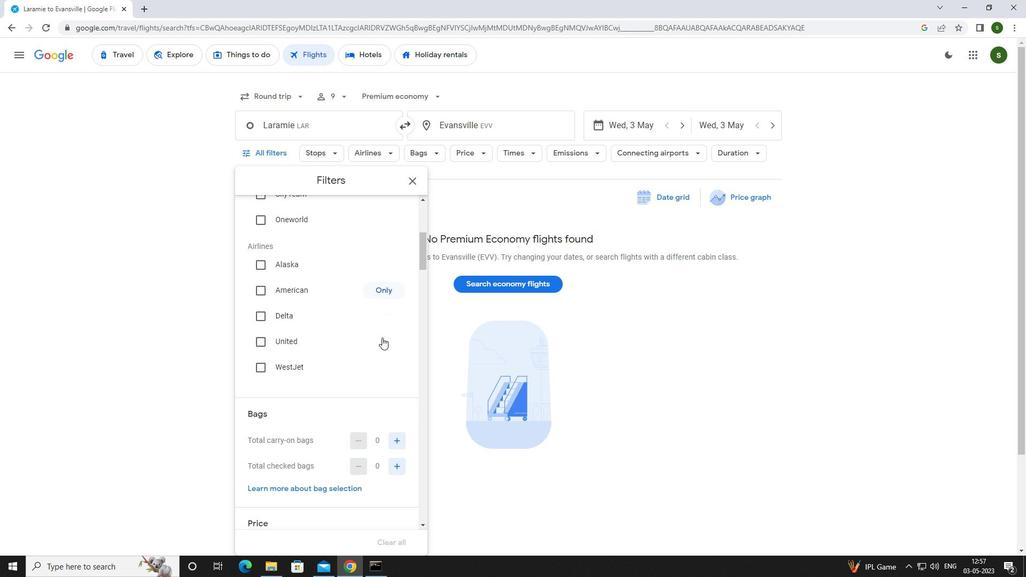 
Action: Mouse moved to (404, 345)
Screenshot: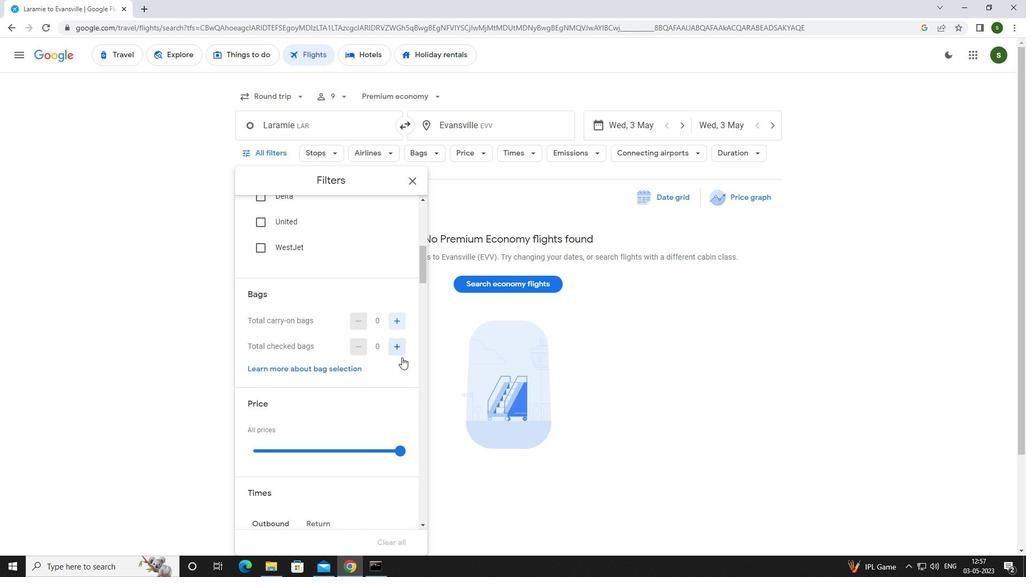 
Action: Mouse pressed left at (404, 345)
Screenshot: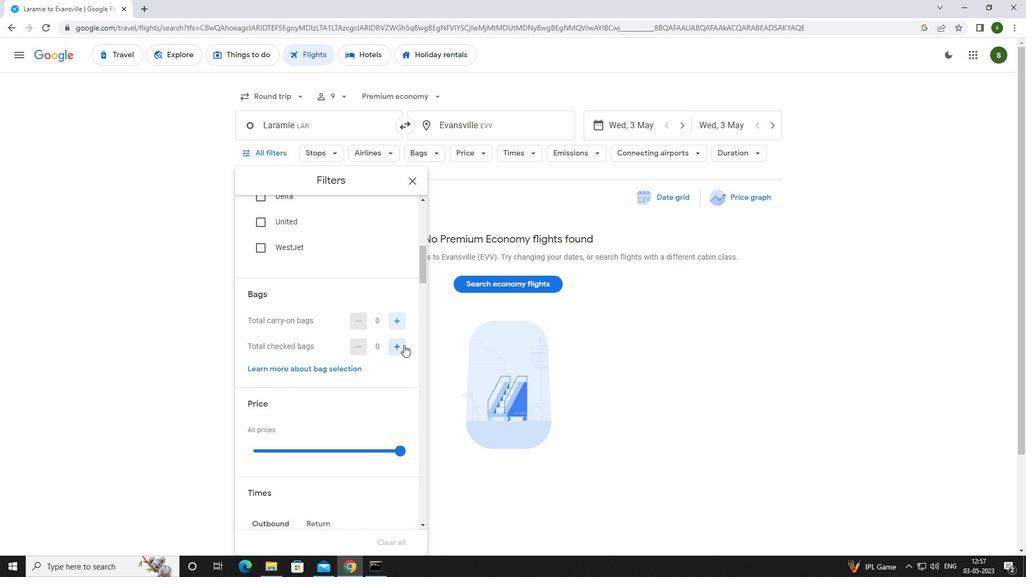 
Action: Mouse pressed left at (404, 345)
Screenshot: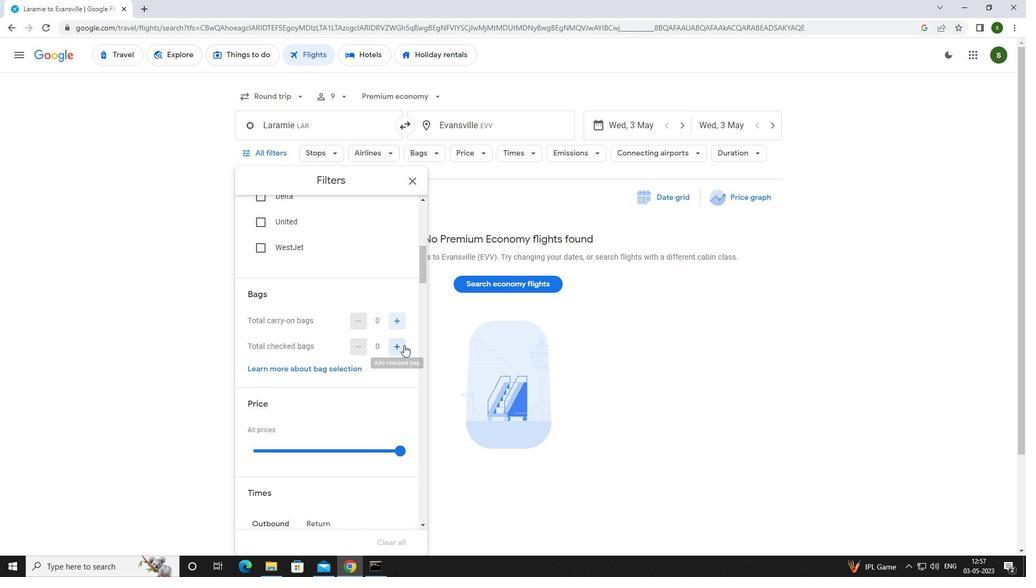 
Action: Mouse pressed left at (404, 345)
Screenshot: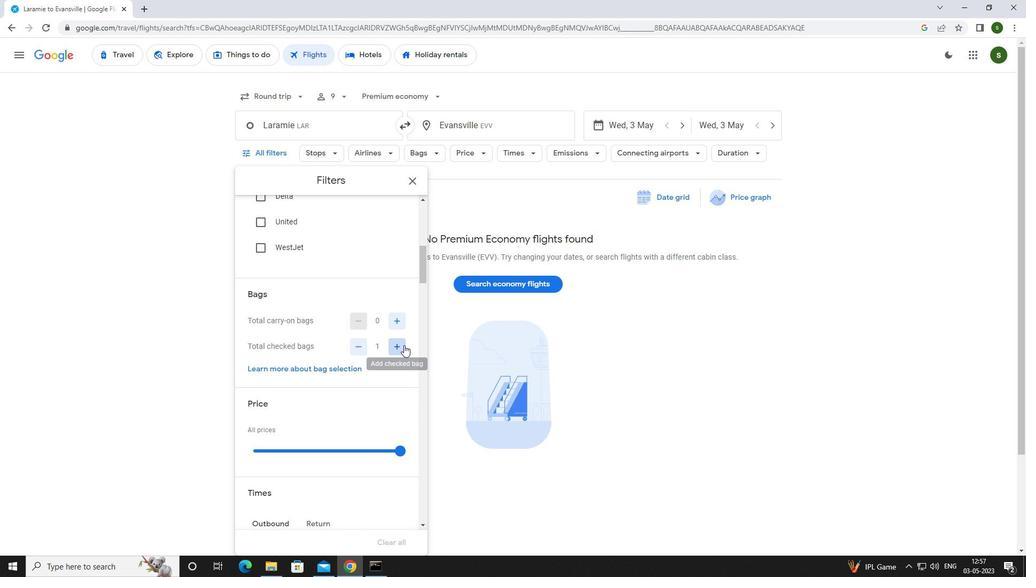 
Action: Mouse pressed left at (404, 345)
Screenshot: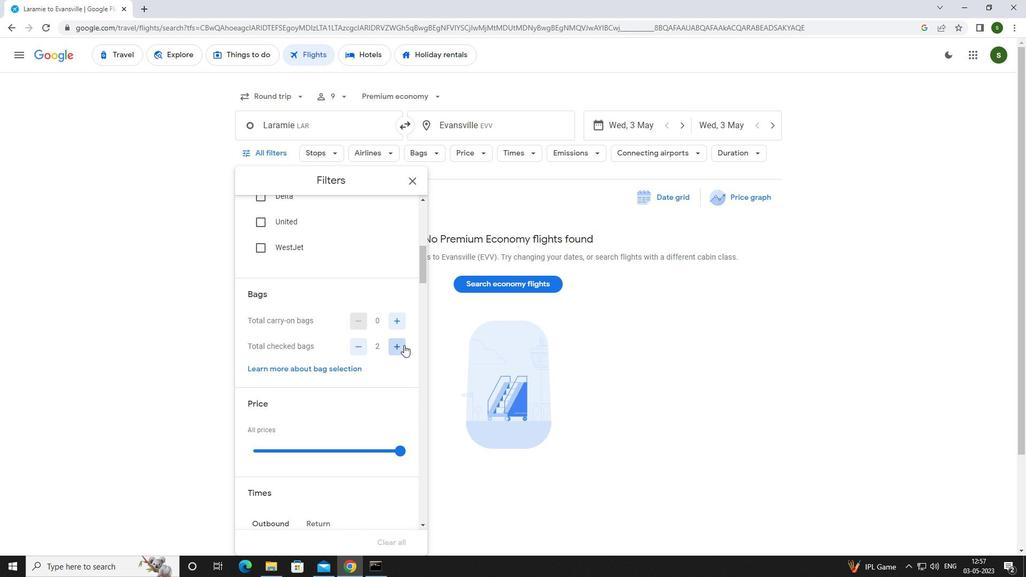 
Action: Mouse pressed left at (404, 345)
Screenshot: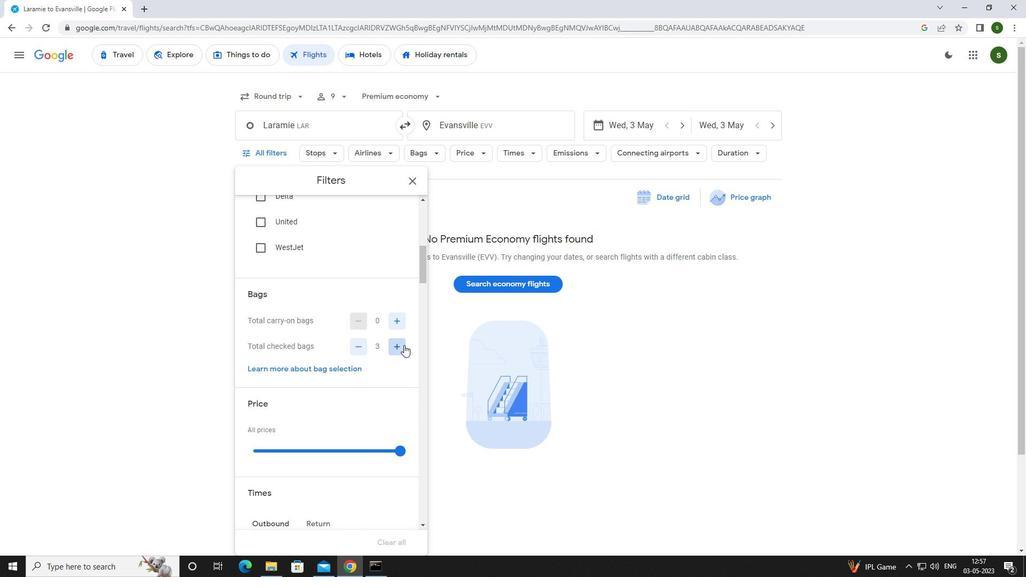 
Action: Mouse pressed left at (404, 345)
Screenshot: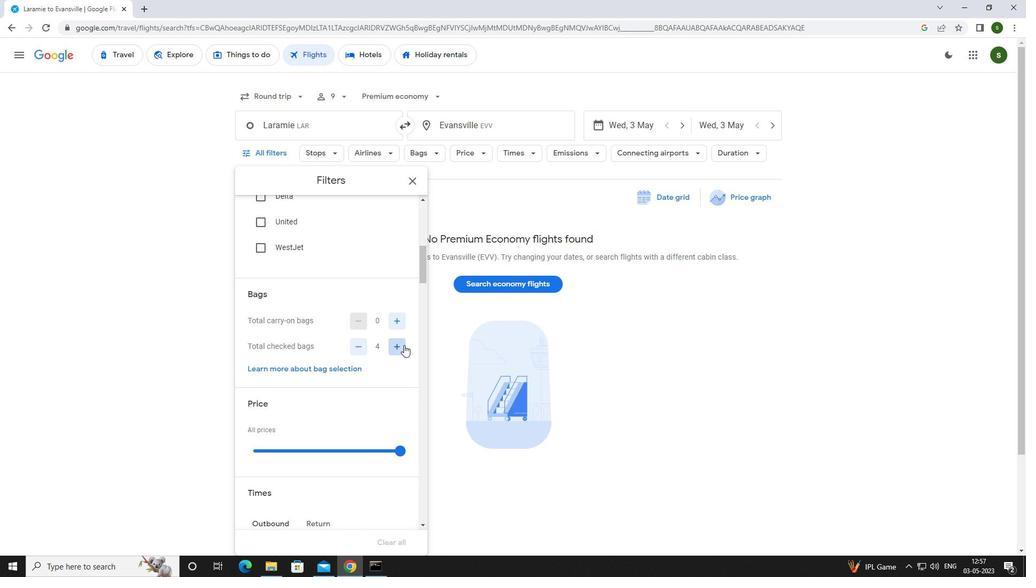 
Action: Mouse pressed left at (404, 345)
Screenshot: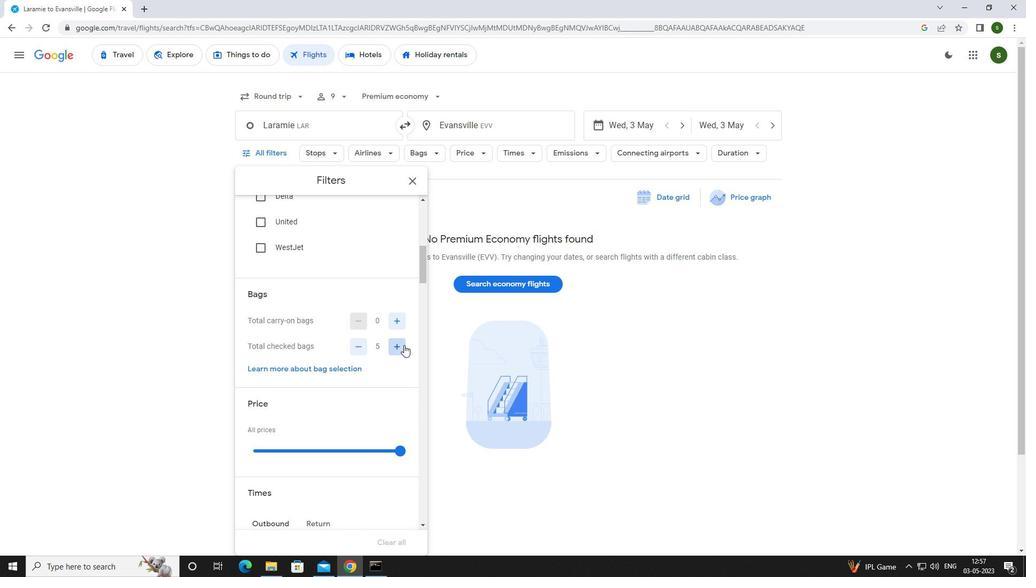 
Action: Mouse pressed left at (404, 345)
Screenshot: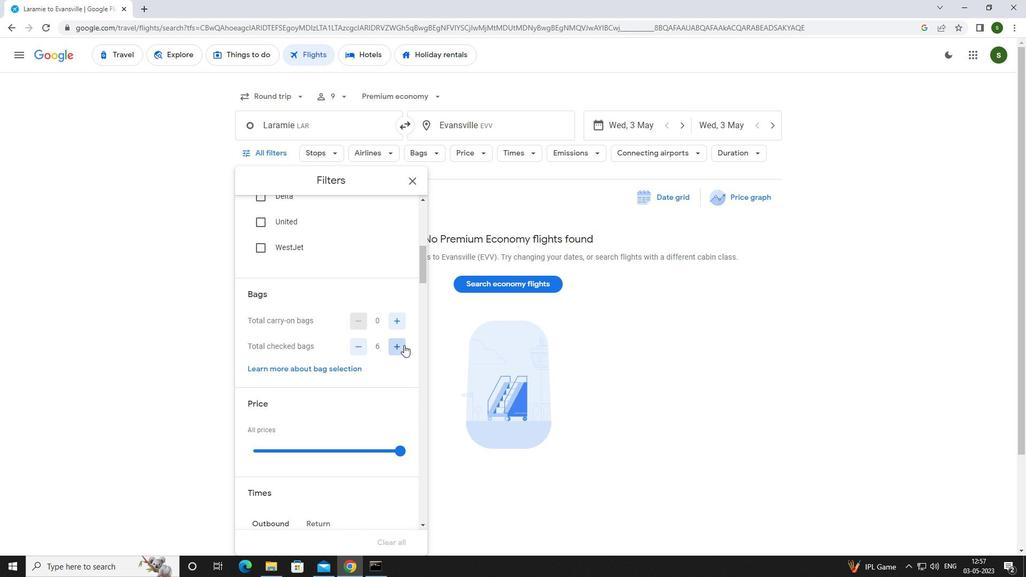 
Action: Mouse pressed left at (404, 345)
Screenshot: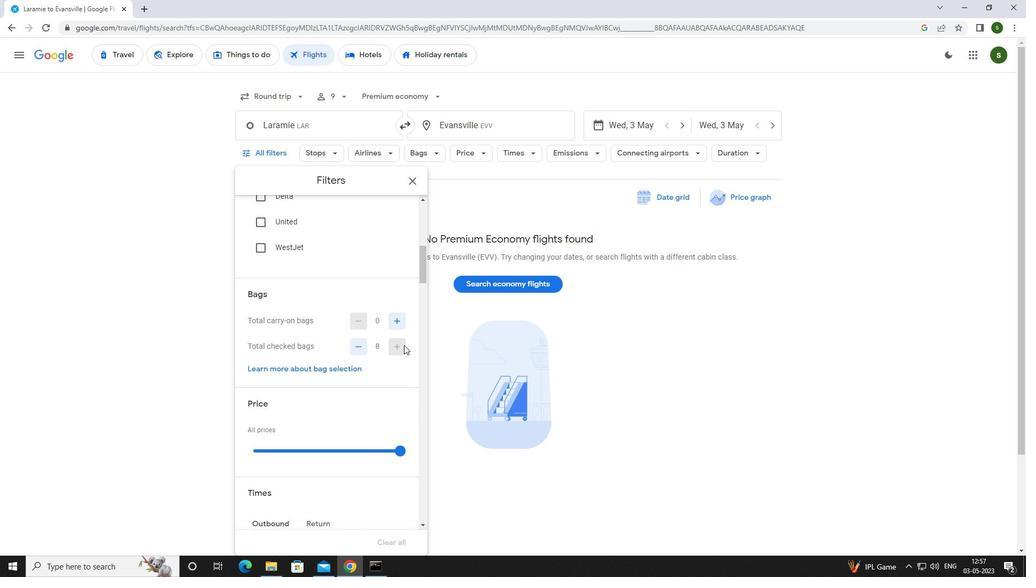 
Action: Mouse scrolled (404, 344) with delta (0, 0)
Screenshot: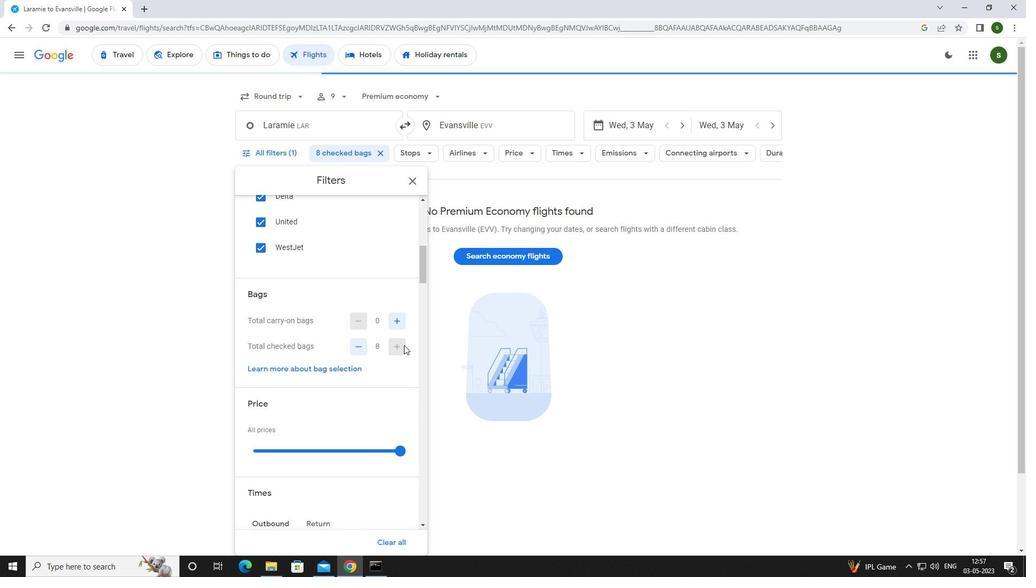 
Action: Mouse scrolled (404, 344) with delta (0, 0)
Screenshot: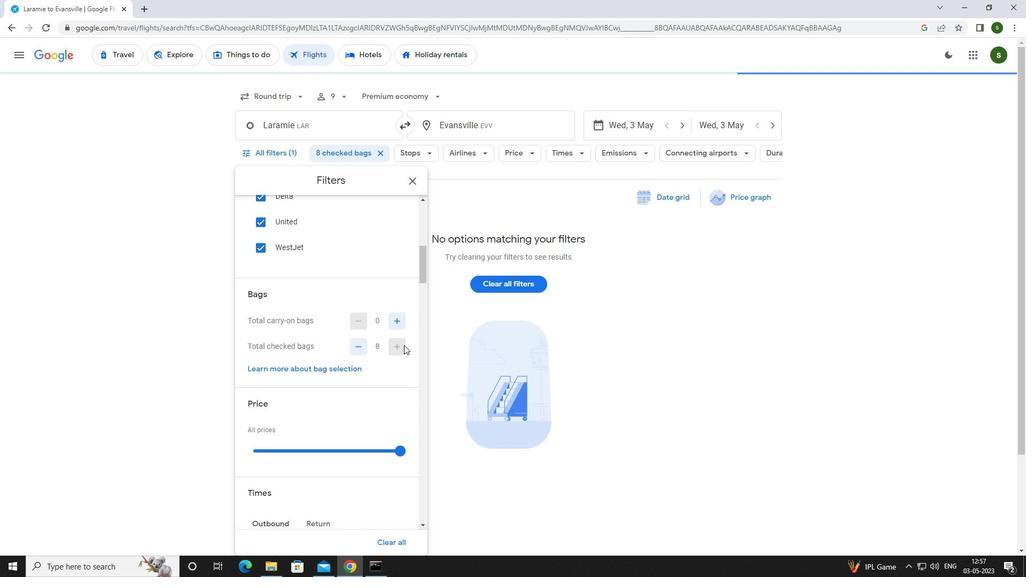 
Action: Mouse moved to (403, 344)
Screenshot: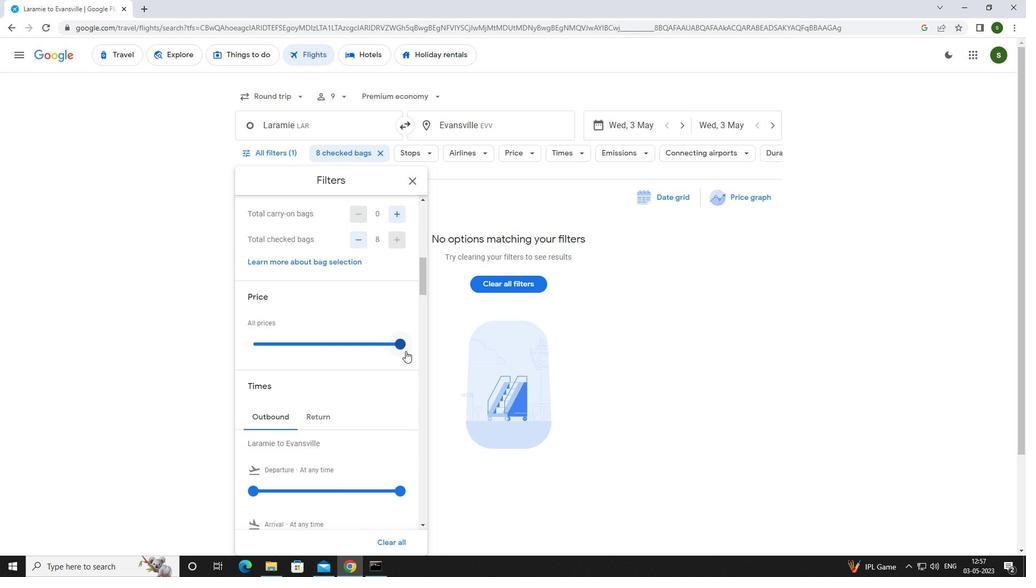 
Action: Mouse pressed left at (403, 344)
Screenshot: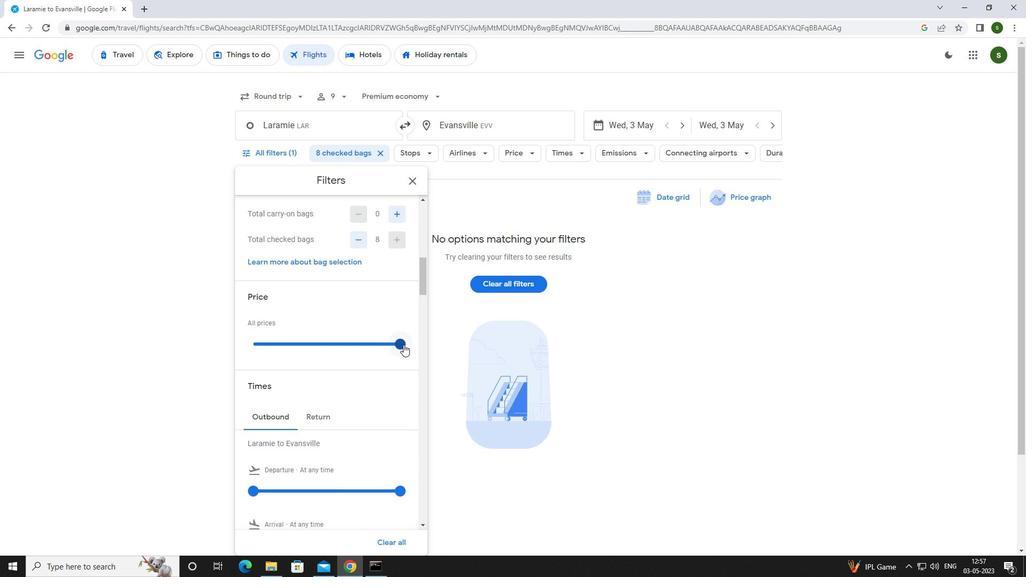 
Action: Mouse scrolled (403, 344) with delta (0, 0)
Screenshot: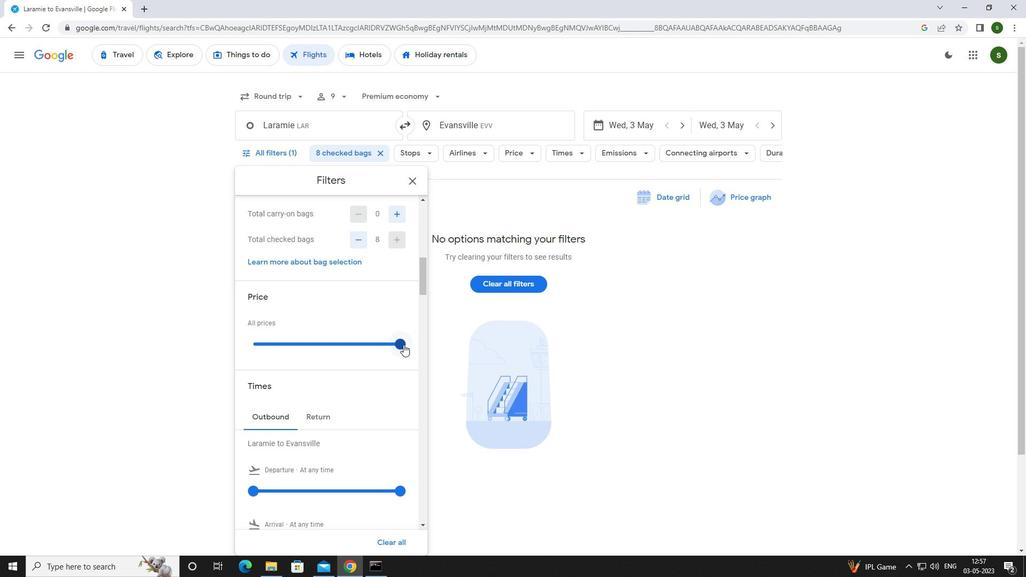 
Action: Mouse moved to (258, 432)
Screenshot: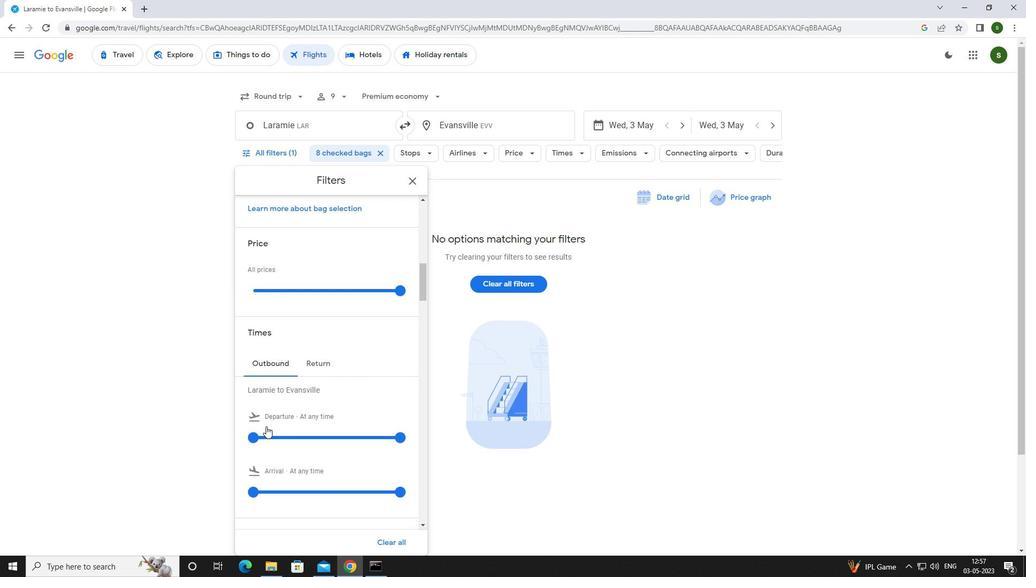 
Action: Mouse pressed left at (258, 432)
Screenshot: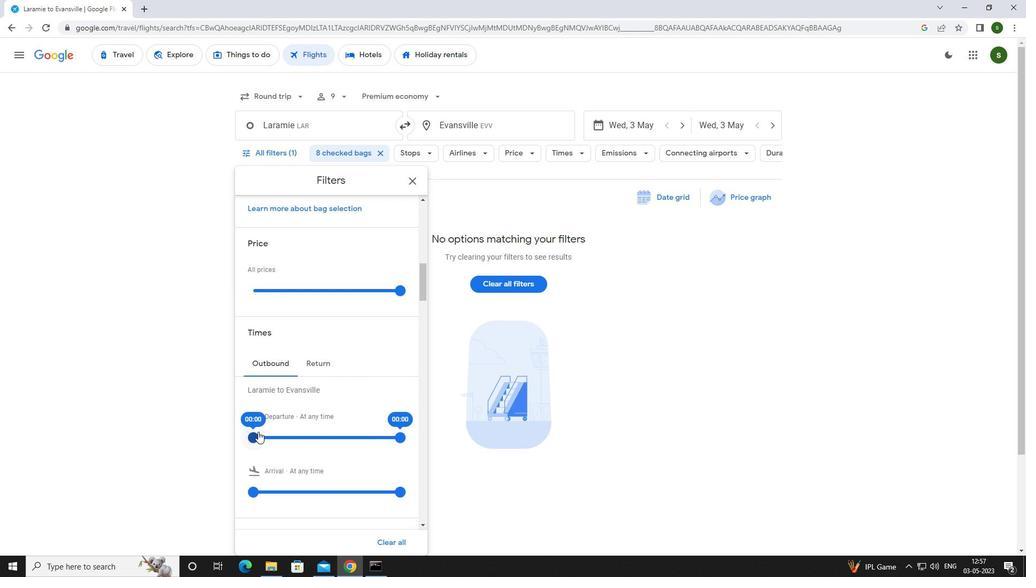 
Action: Mouse moved to (642, 351)
Screenshot: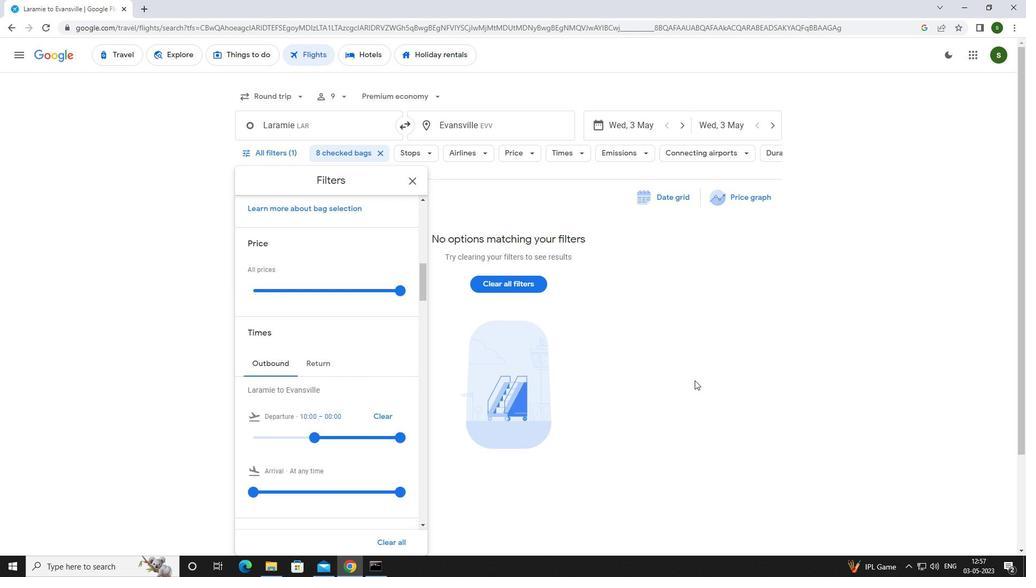 
Action: Mouse pressed left at (642, 351)
Screenshot: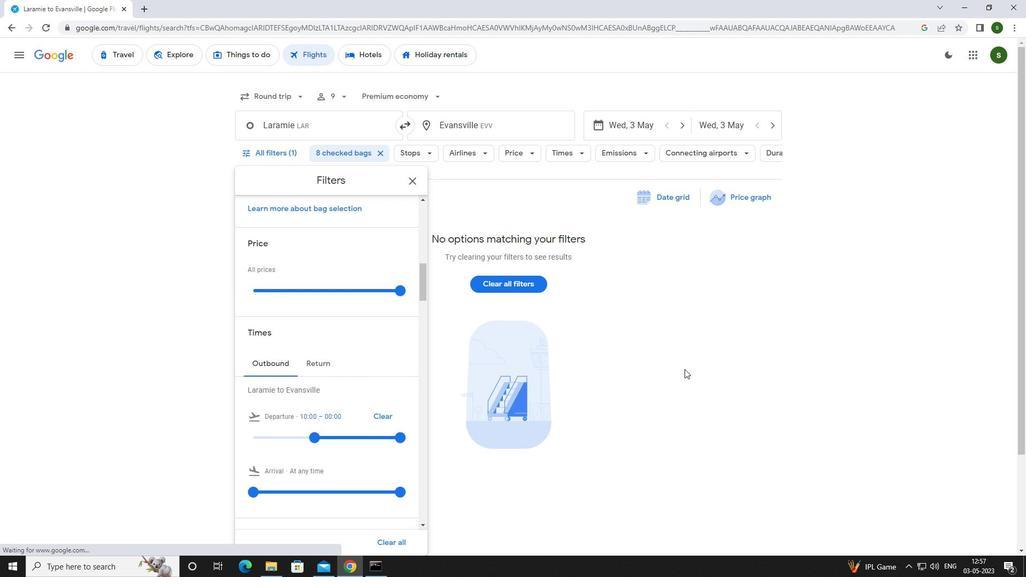 
